 Task: Search one way flight ticket for 4 adults, 1 infant in seat and 1 infant on lap in premium economy from Provo: Provo Municipal Airport to Rockford: Chicago Rockford International Airport(was Northwest Chicagoland Regional Airport At Rockford) on 5-1-2023. Choice of flights is JetBlue. Number of bags: 3 checked bags. Price is upto 83000. Outbound departure time preference is 8:00.
Action: Mouse moved to (212, 384)
Screenshot: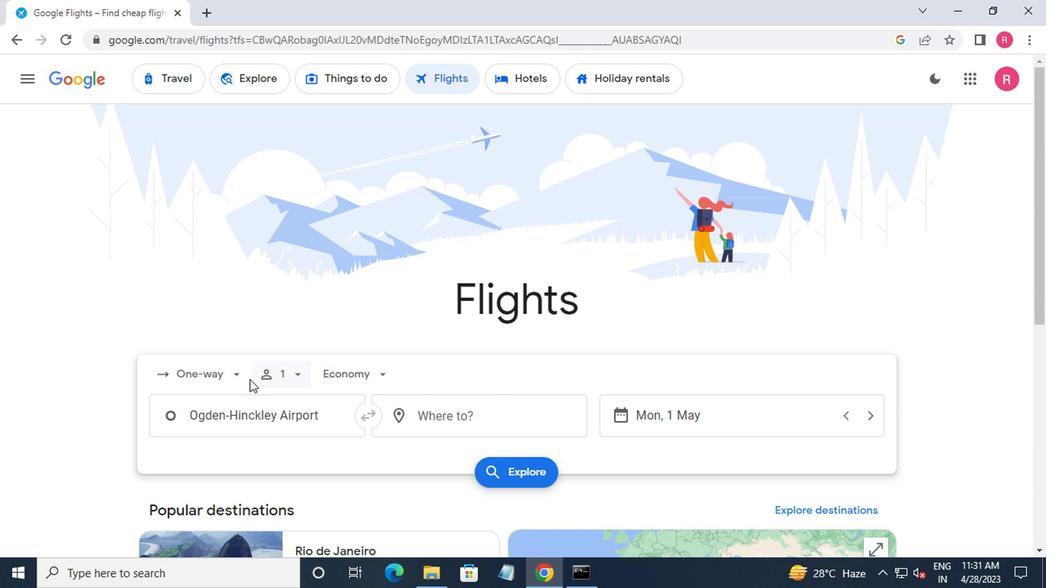 
Action: Mouse pressed left at (212, 384)
Screenshot: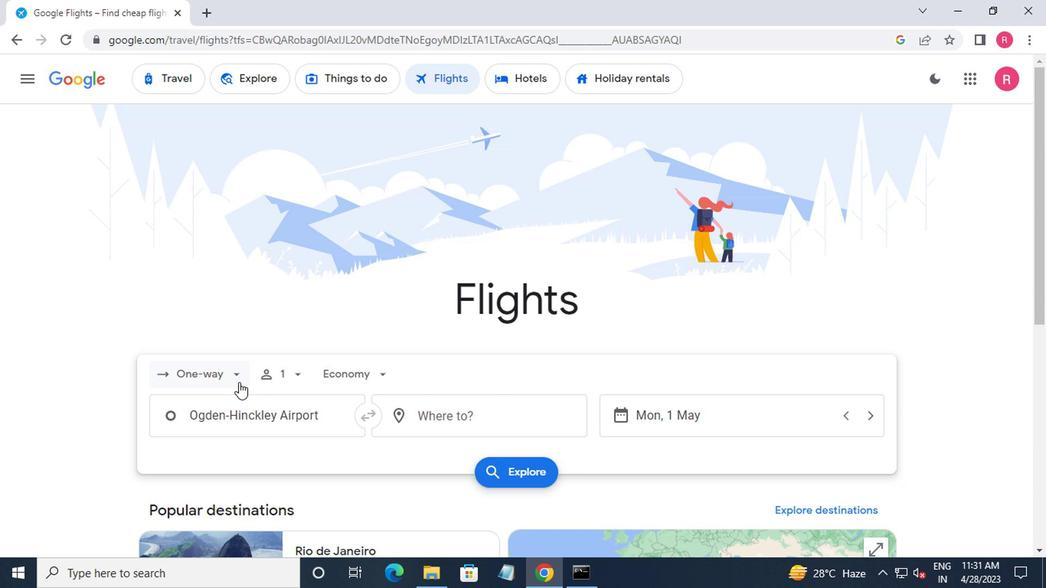 
Action: Mouse moved to (224, 454)
Screenshot: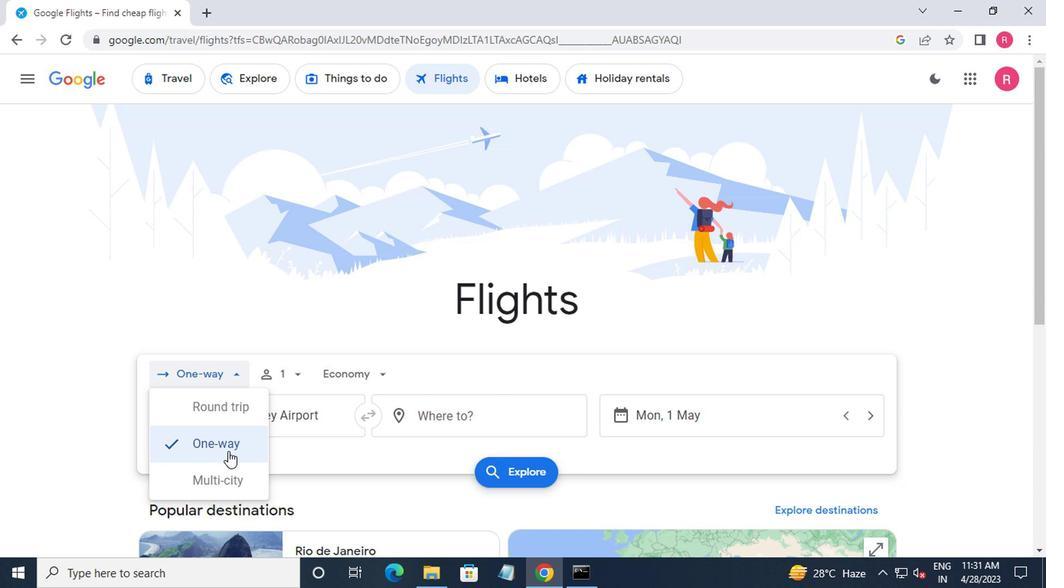 
Action: Mouse pressed left at (224, 454)
Screenshot: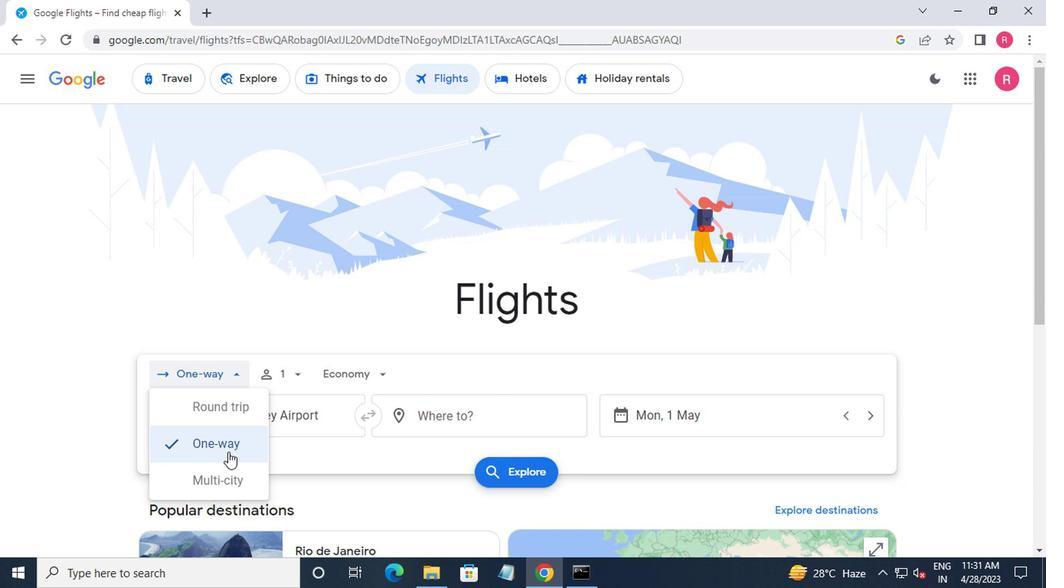 
Action: Mouse moved to (302, 383)
Screenshot: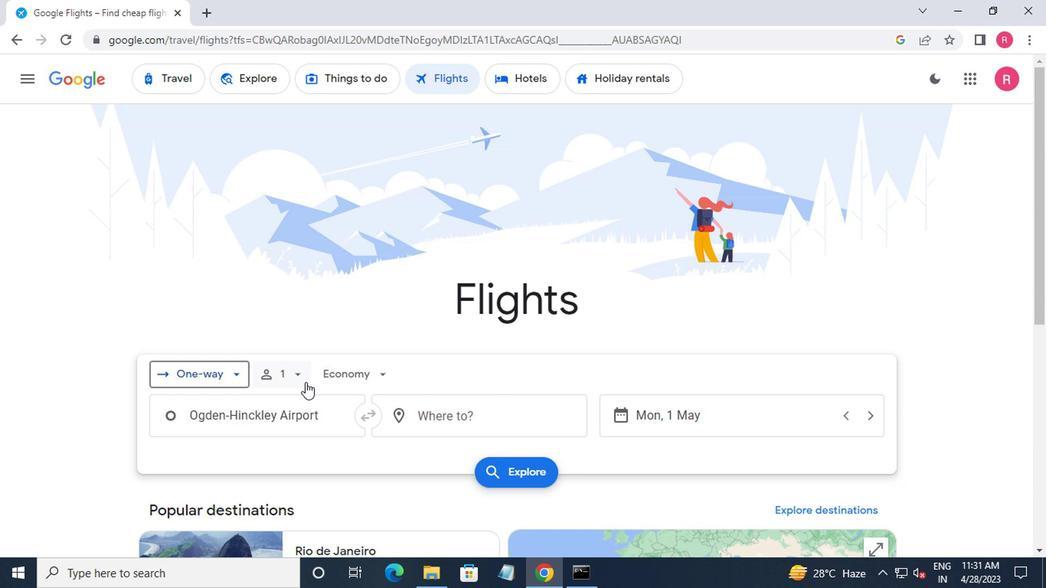 
Action: Mouse pressed left at (302, 383)
Screenshot: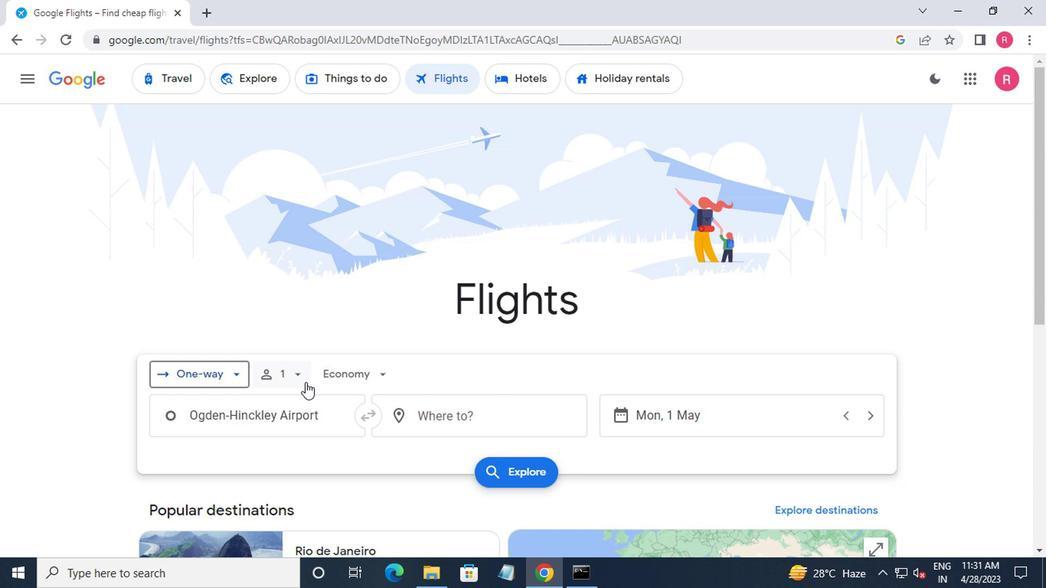 
Action: Mouse moved to (417, 419)
Screenshot: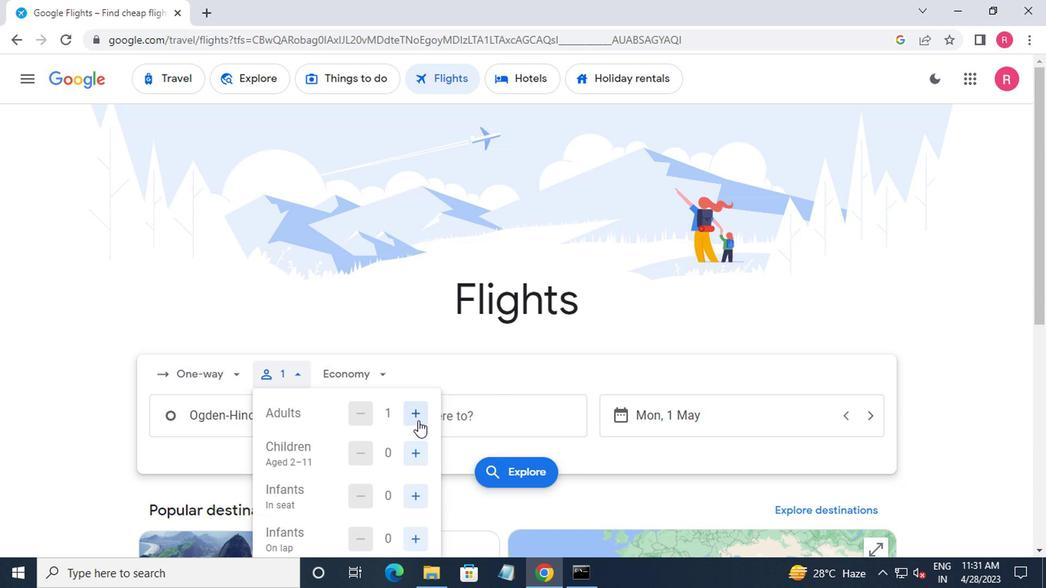 
Action: Mouse pressed left at (417, 419)
Screenshot: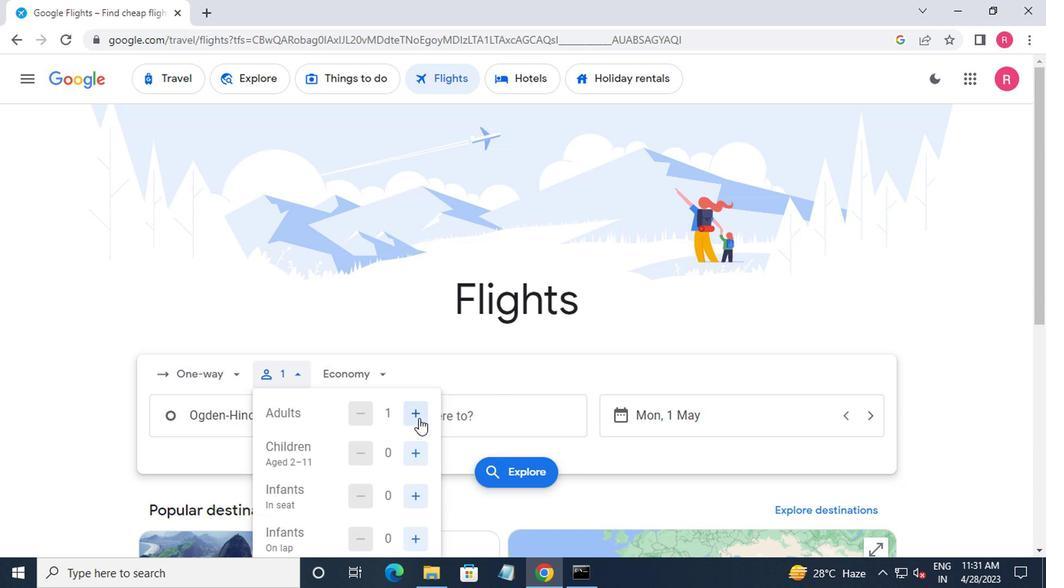 
Action: Mouse pressed left at (417, 419)
Screenshot: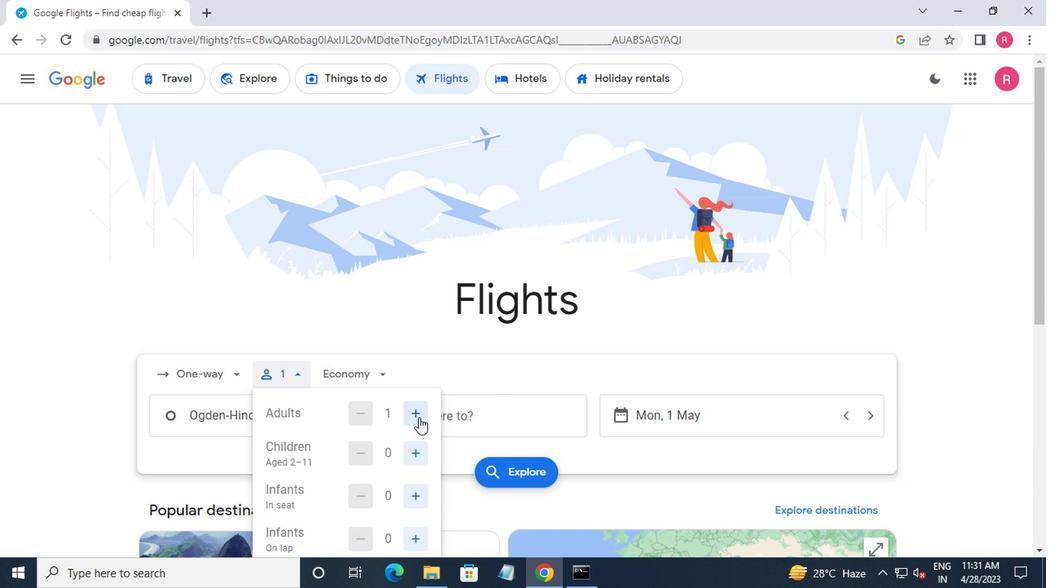 
Action: Mouse pressed left at (417, 419)
Screenshot: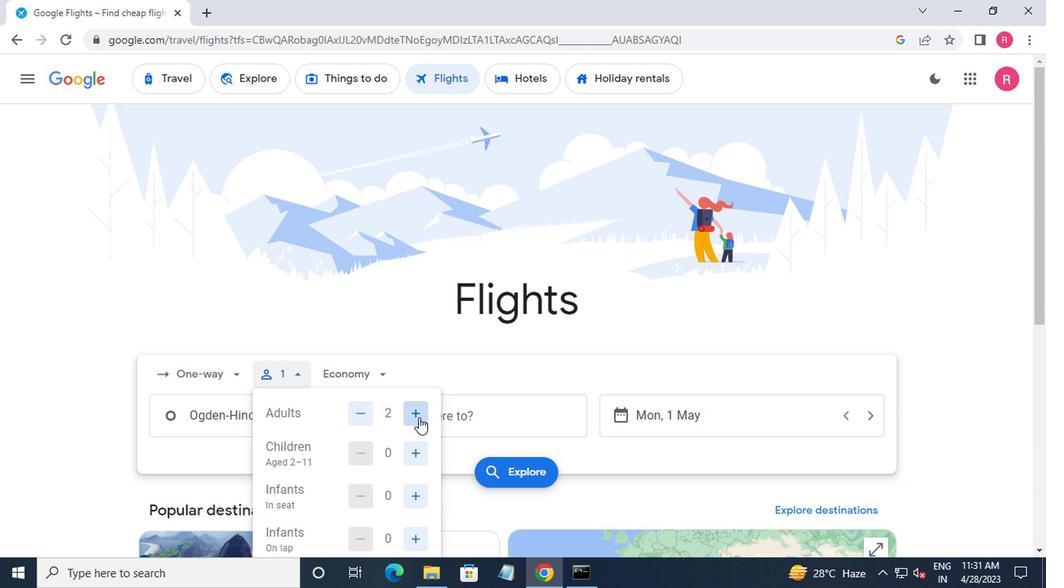 
Action: Mouse moved to (421, 456)
Screenshot: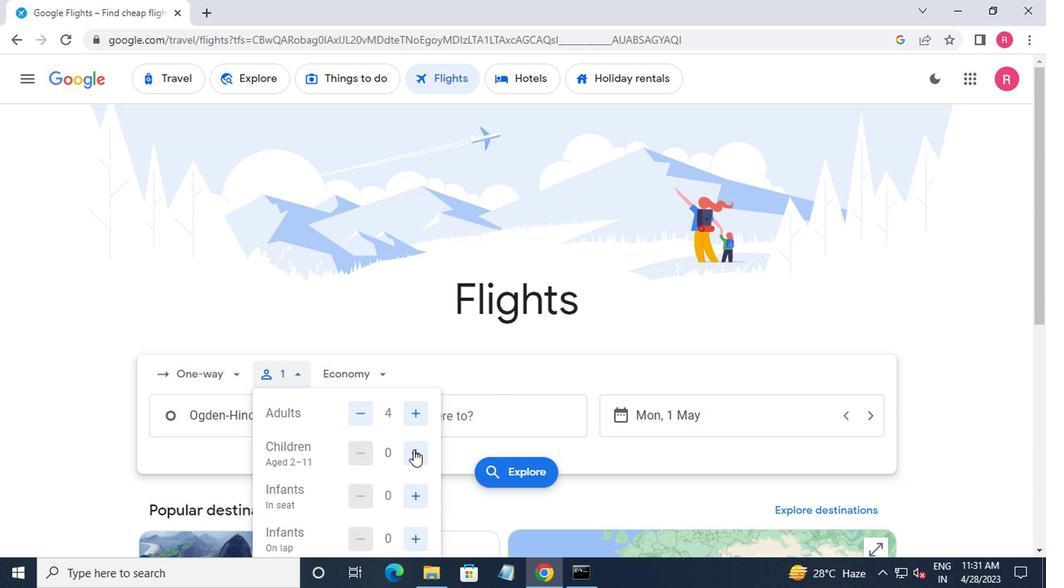 
Action: Mouse pressed left at (421, 456)
Screenshot: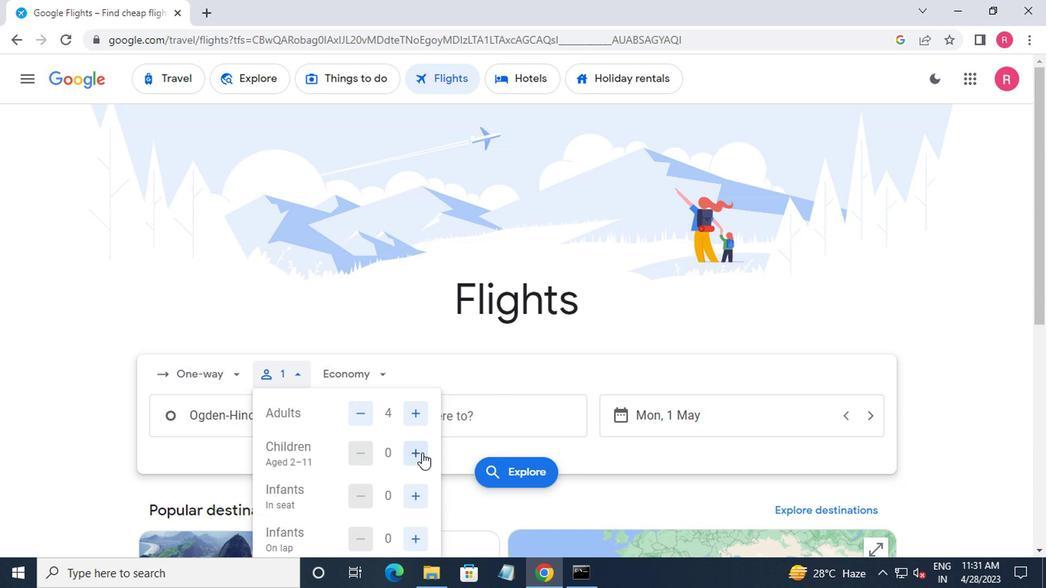
Action: Mouse moved to (407, 503)
Screenshot: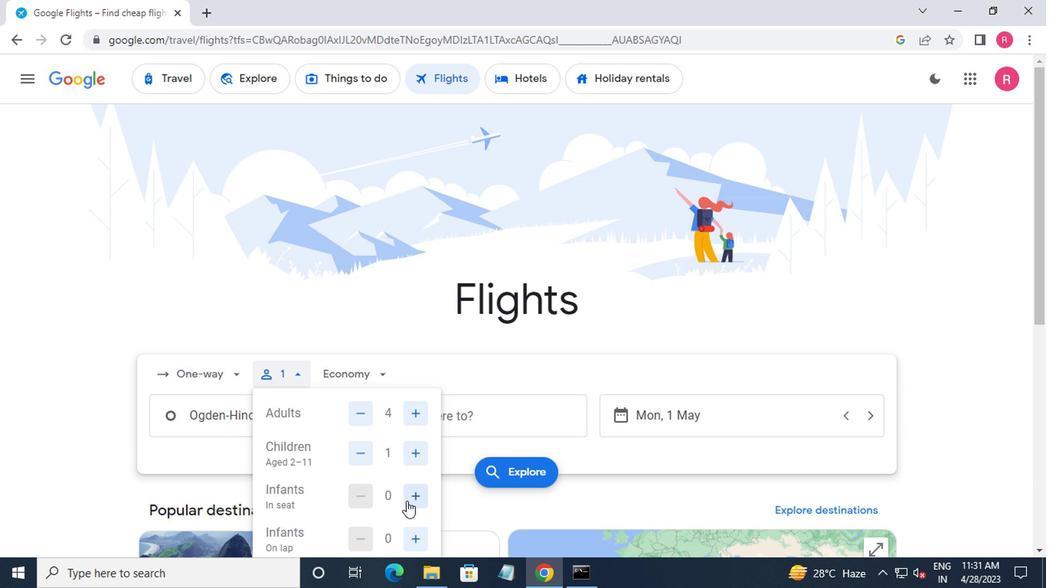 
Action: Mouse pressed left at (407, 503)
Screenshot: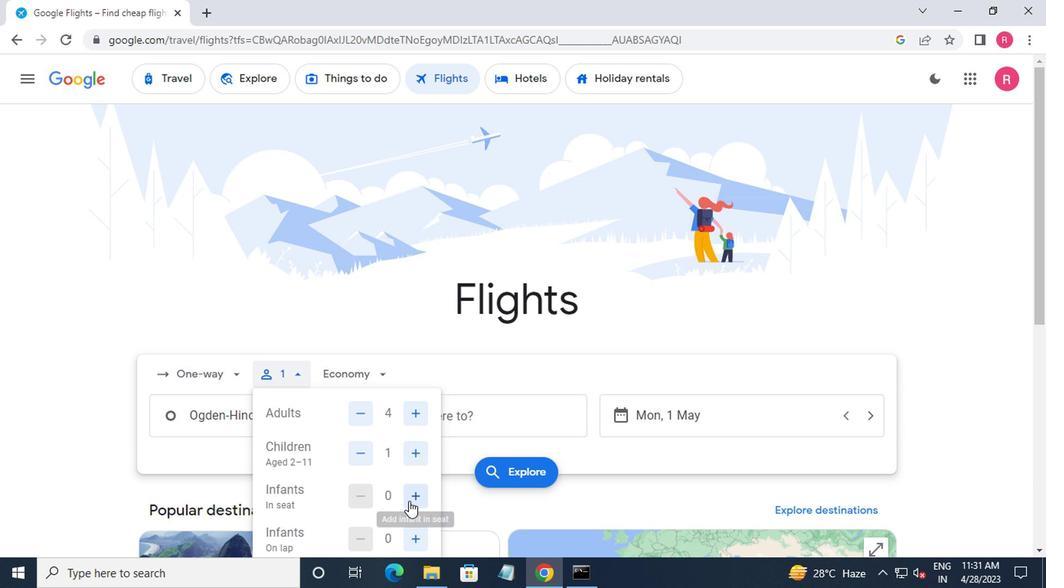 
Action: Mouse scrolled (407, 502) with delta (0, -1)
Screenshot: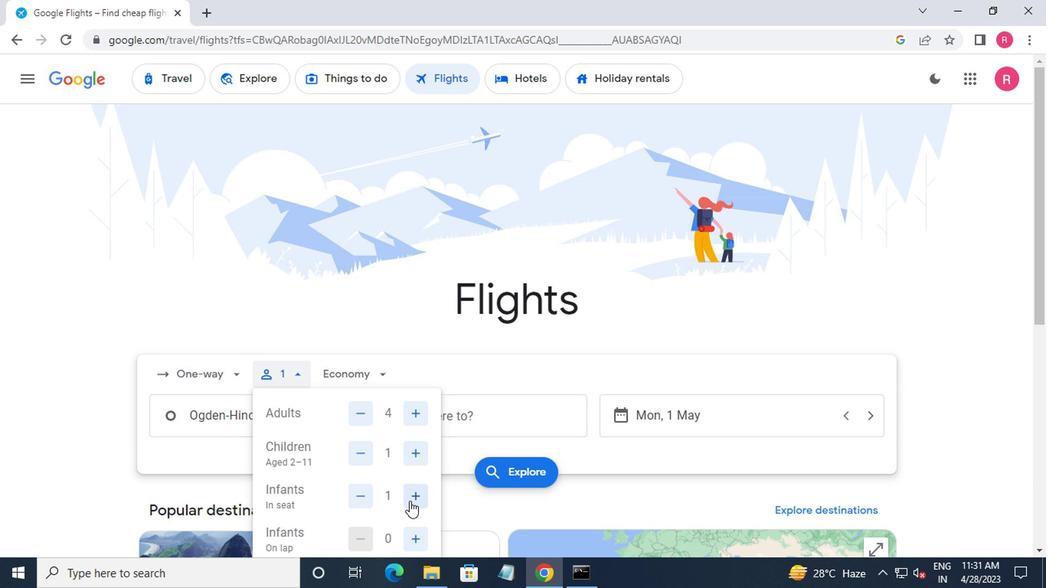 
Action: Mouse moved to (399, 500)
Screenshot: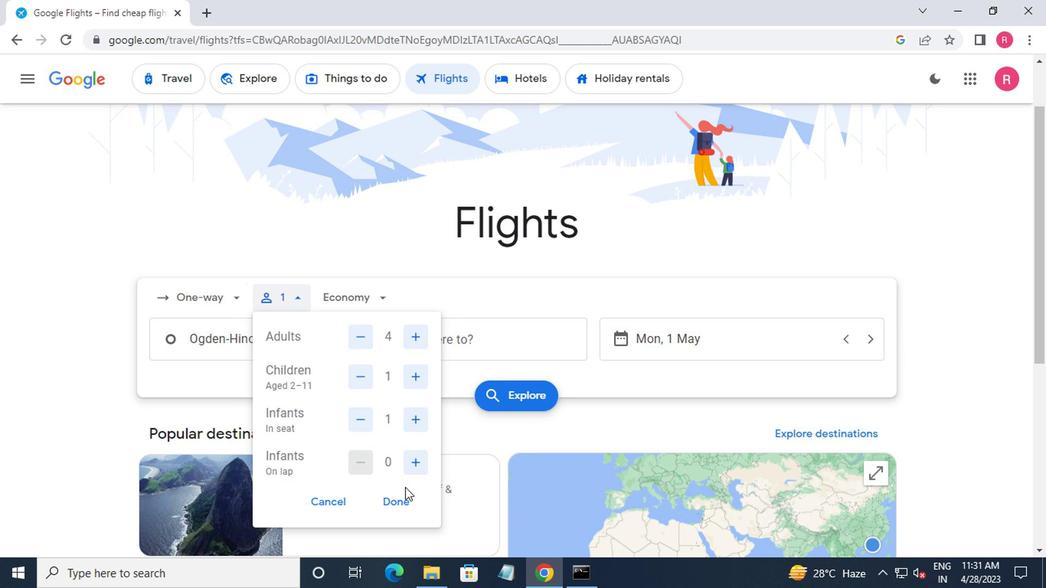 
Action: Mouse pressed left at (399, 500)
Screenshot: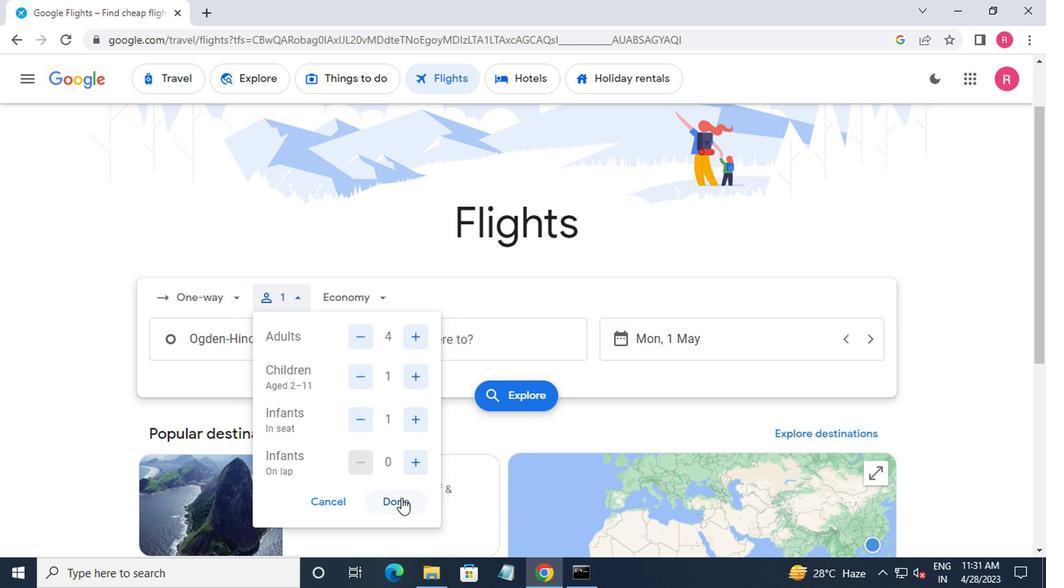 
Action: Mouse moved to (343, 314)
Screenshot: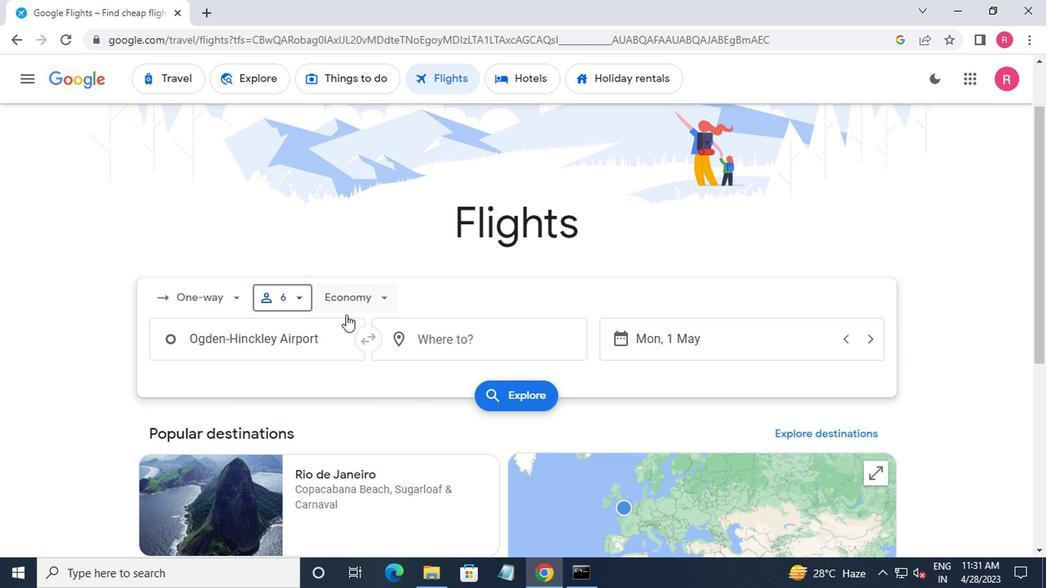 
Action: Mouse pressed left at (343, 314)
Screenshot: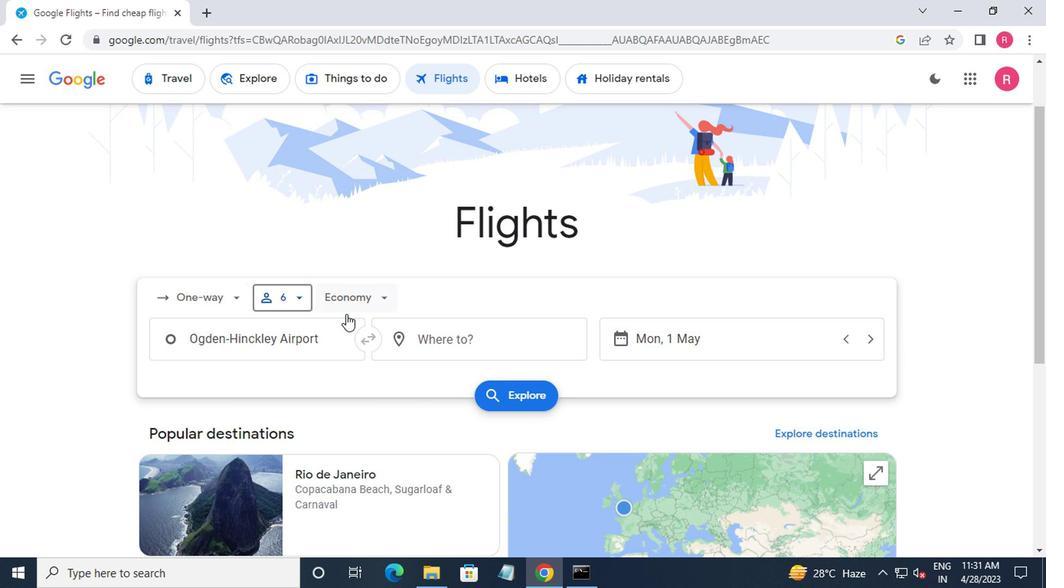 
Action: Mouse moved to (351, 370)
Screenshot: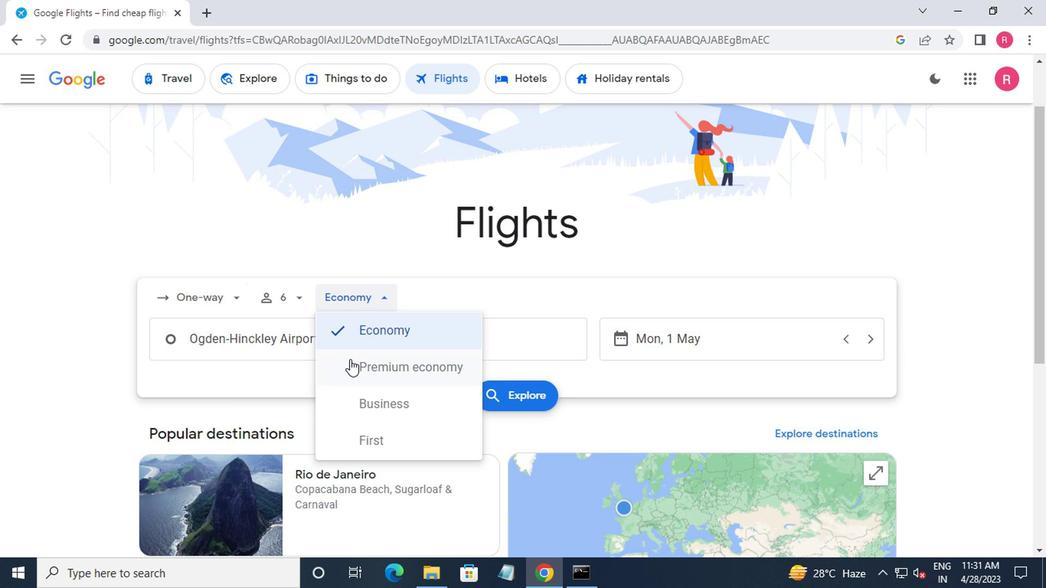 
Action: Mouse pressed left at (351, 370)
Screenshot: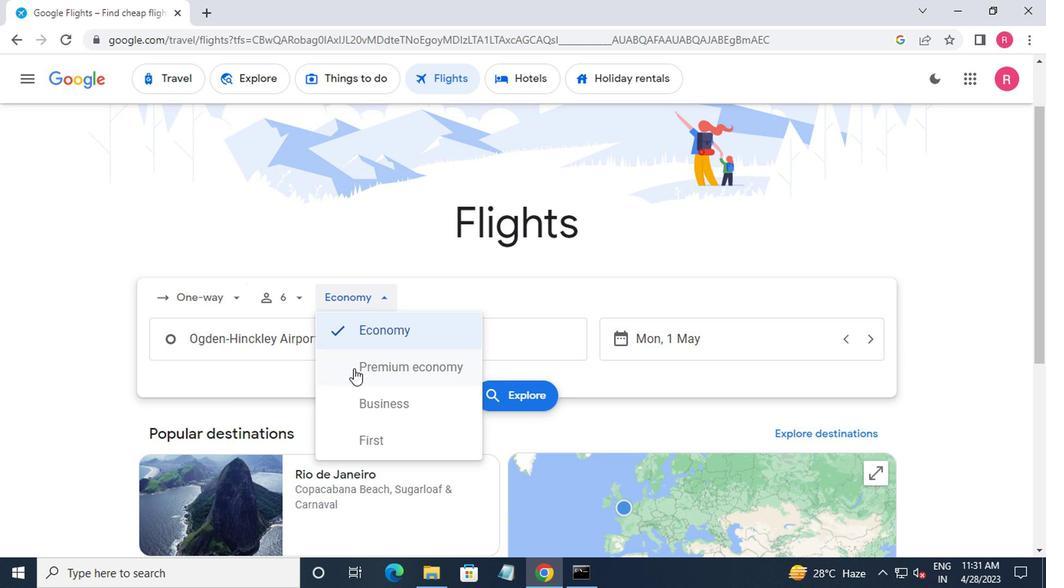 
Action: Mouse moved to (321, 349)
Screenshot: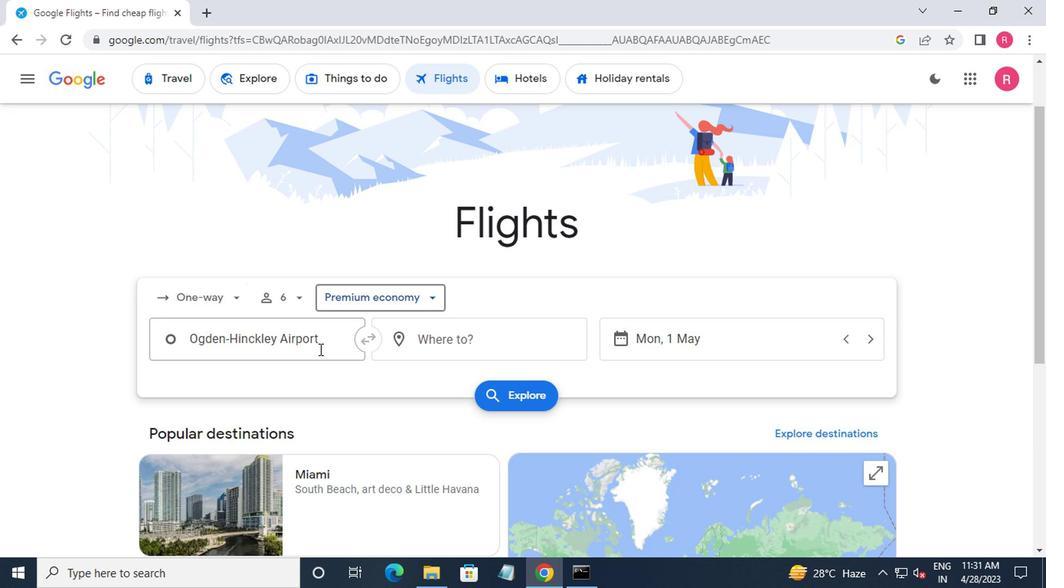 
Action: Mouse pressed left at (321, 349)
Screenshot: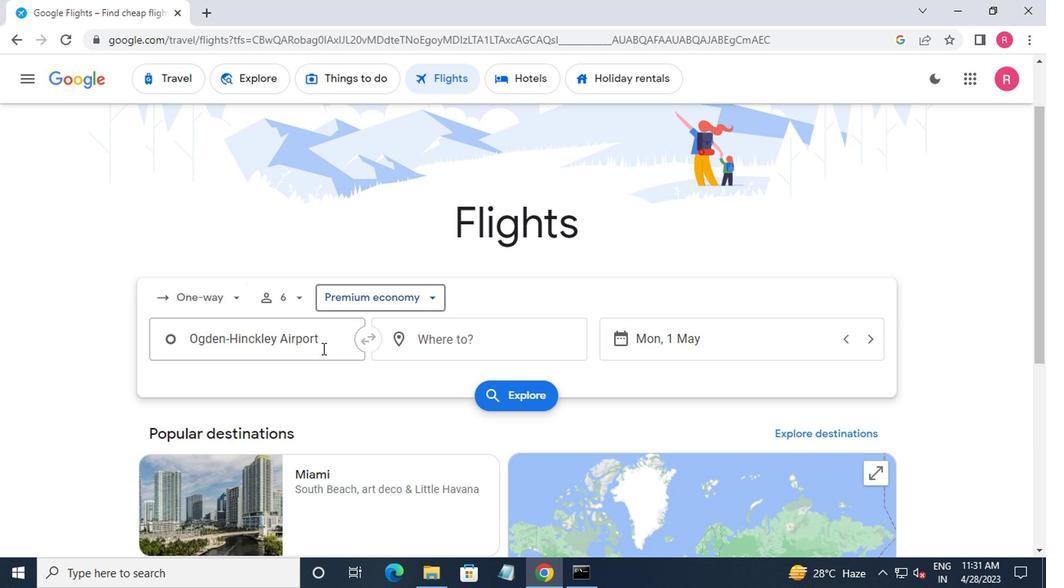 
Action: Mouse moved to (431, 304)
Screenshot: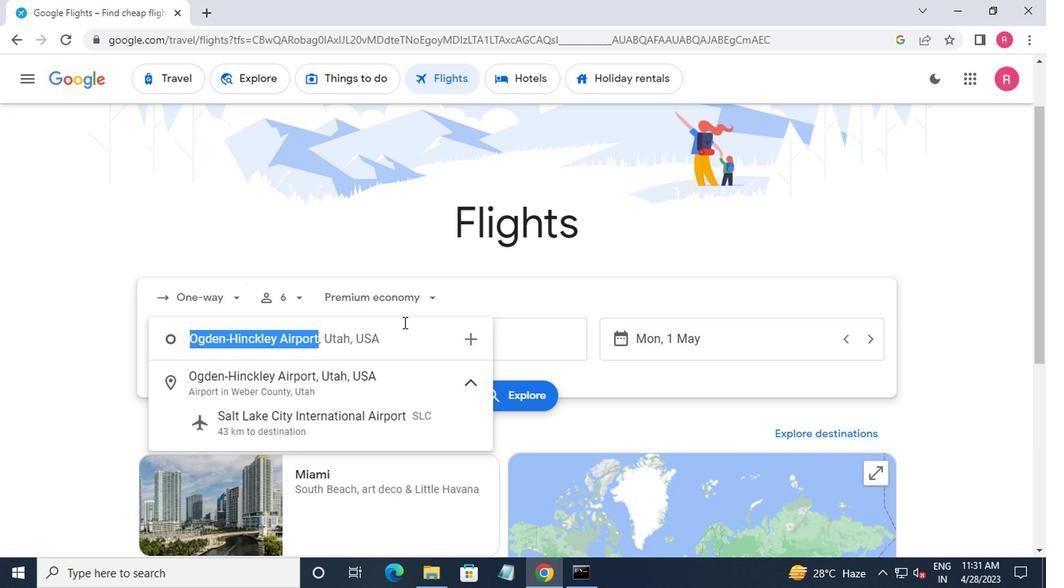 
Action: Key pressed <Key.shift_r>Provo<Key.space><Key.shift_r>M<Key.backspace><Key.down><Key.down><Key.down><Key.enter>
Screenshot: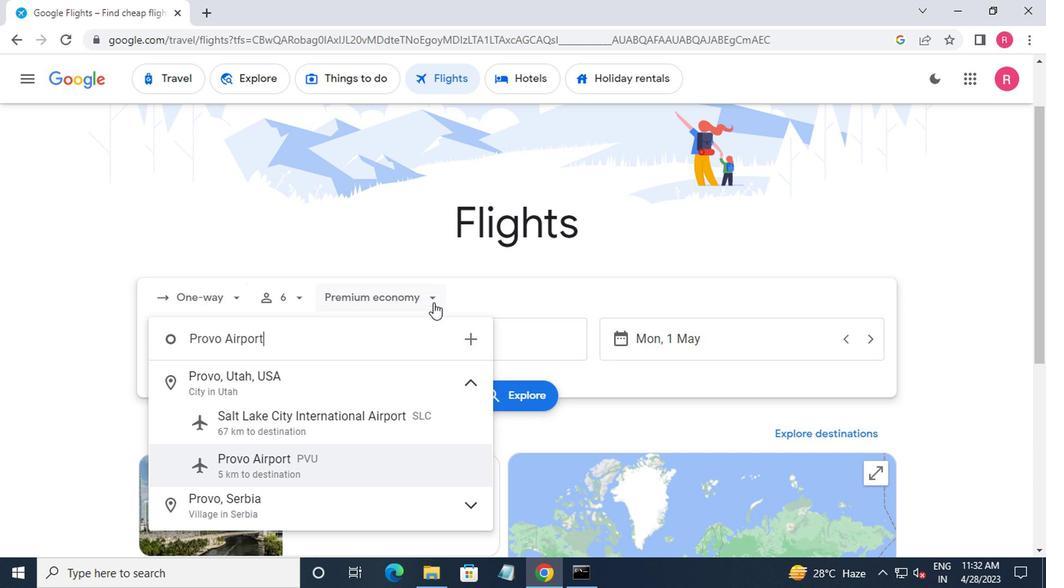 
Action: Mouse moved to (433, 352)
Screenshot: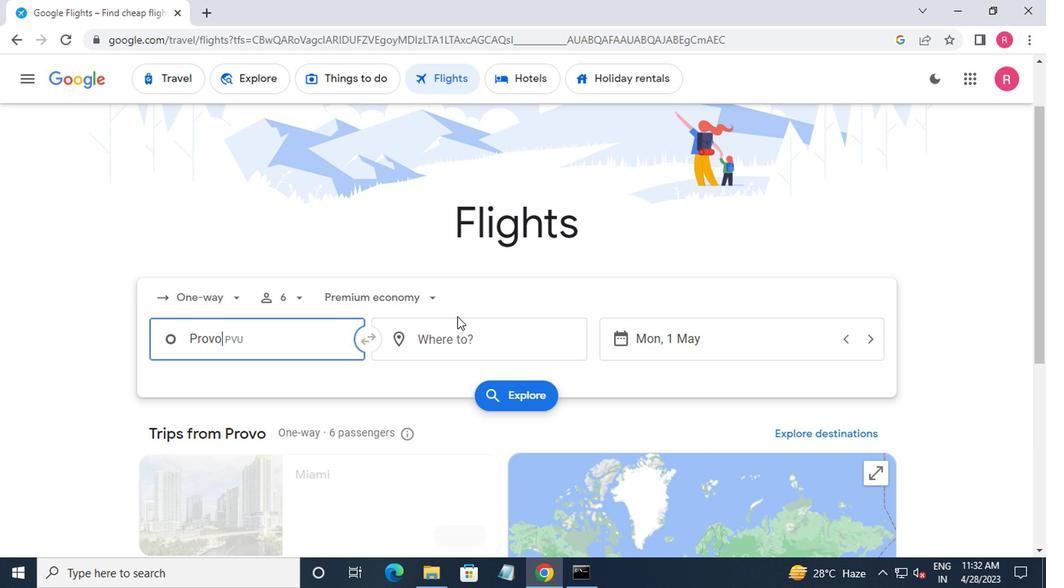 
Action: Mouse pressed left at (433, 352)
Screenshot: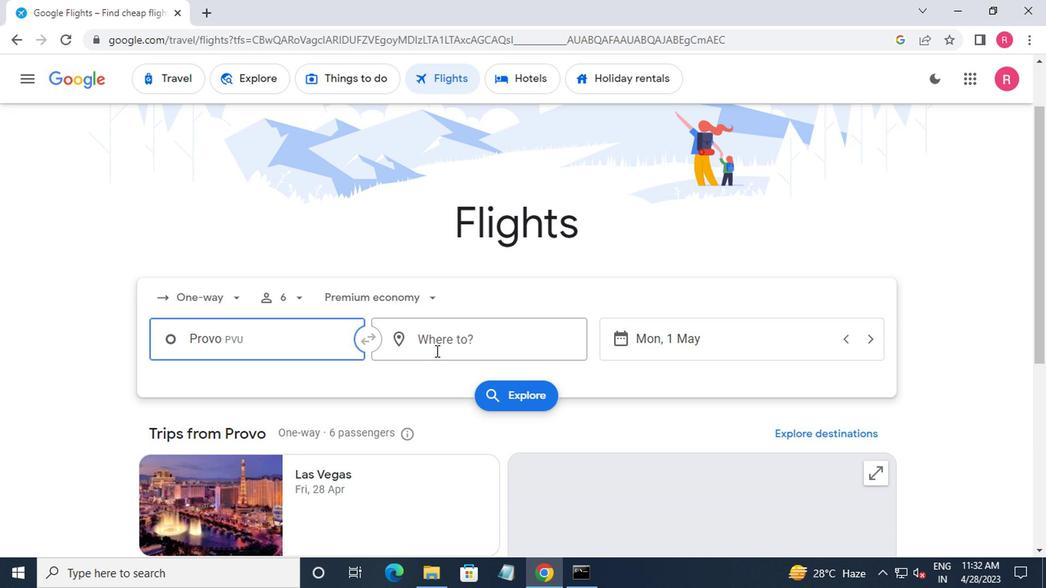 
Action: Mouse moved to (437, 492)
Screenshot: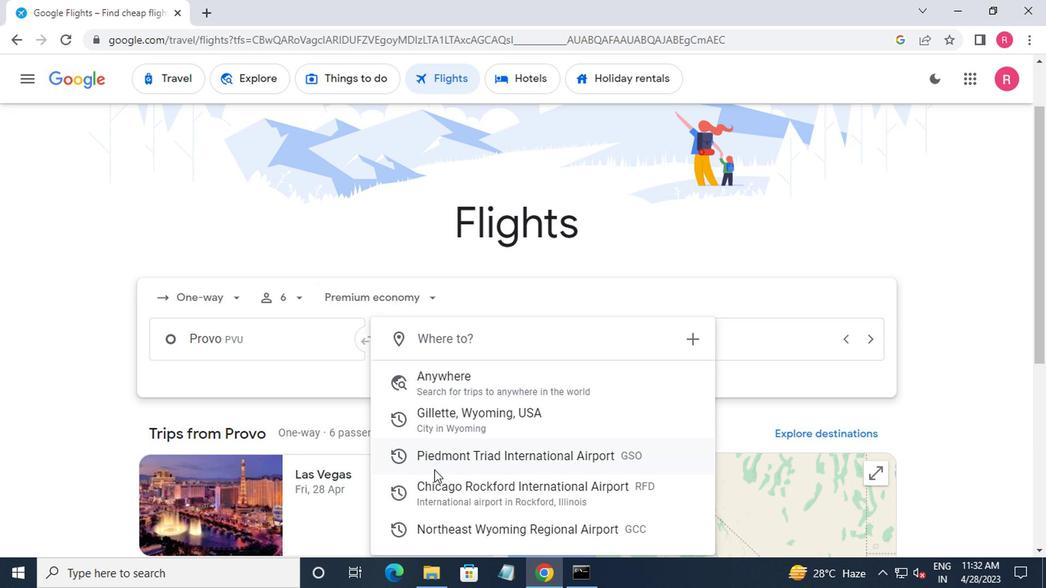 
Action: Mouse pressed left at (437, 492)
Screenshot: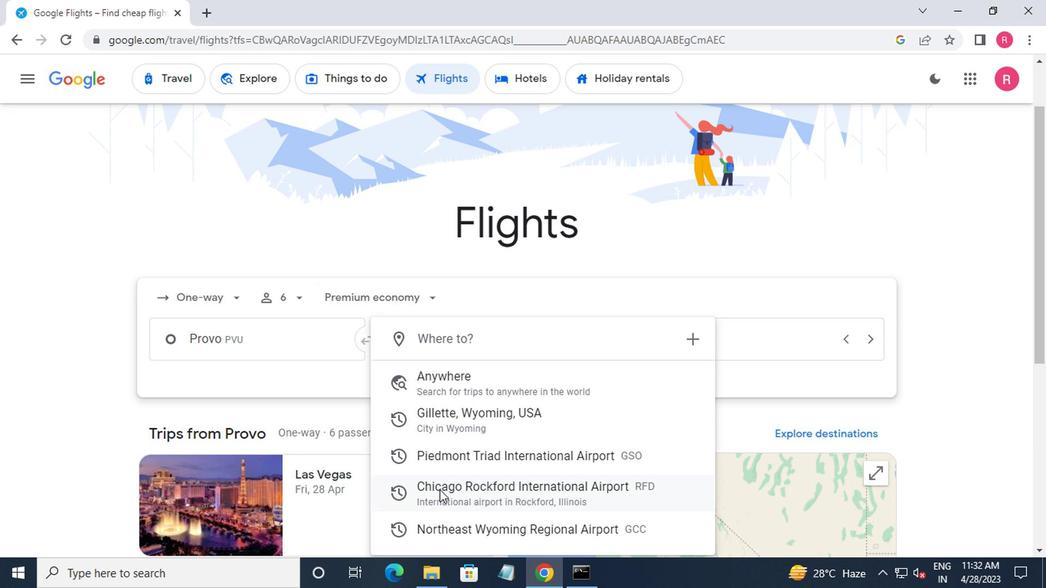 
Action: Mouse moved to (731, 345)
Screenshot: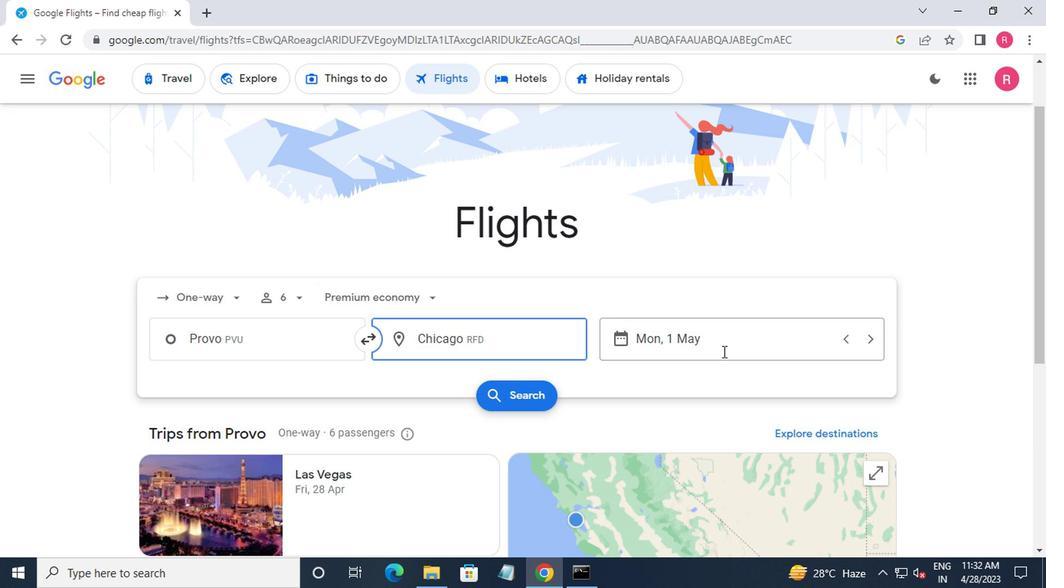 
Action: Mouse pressed left at (731, 345)
Screenshot: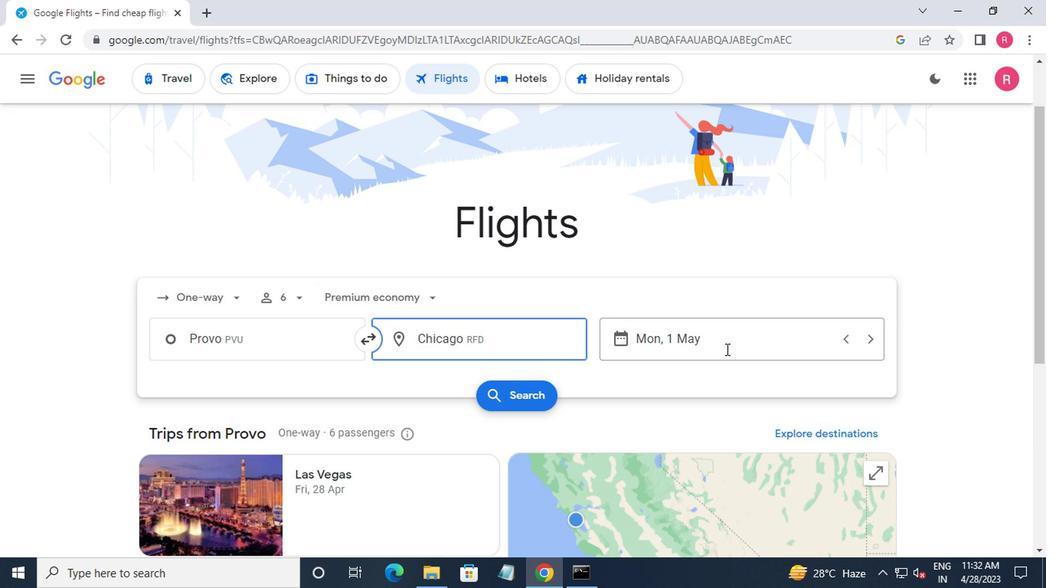 
Action: Mouse moved to (664, 285)
Screenshot: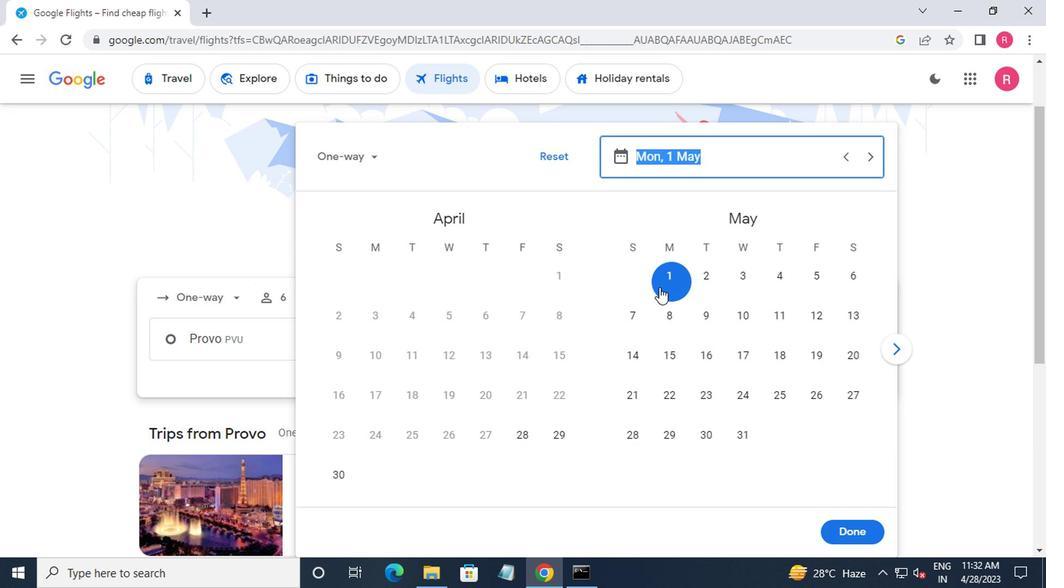 
Action: Mouse pressed left at (664, 285)
Screenshot: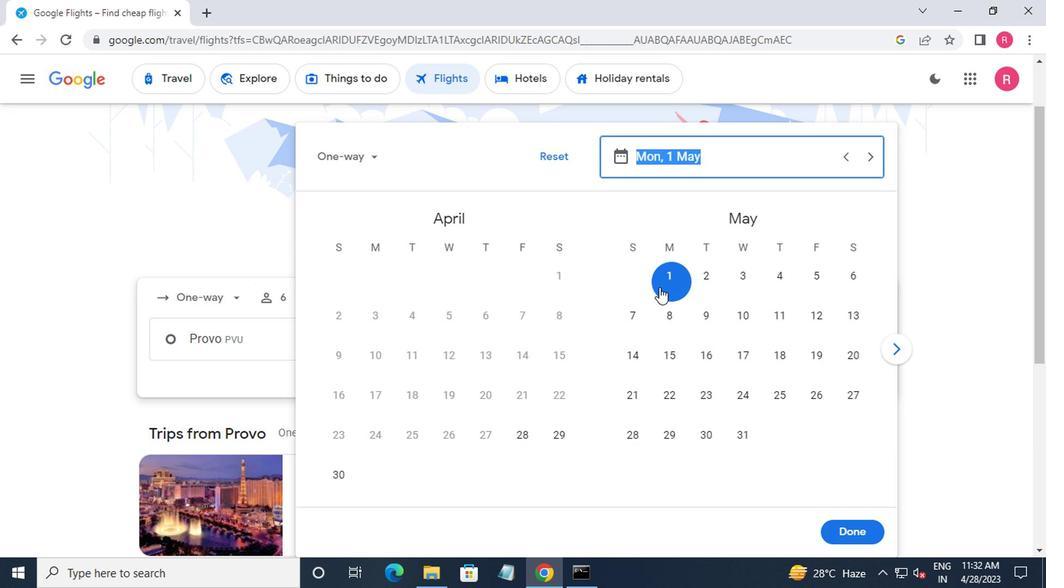 
Action: Mouse moved to (858, 535)
Screenshot: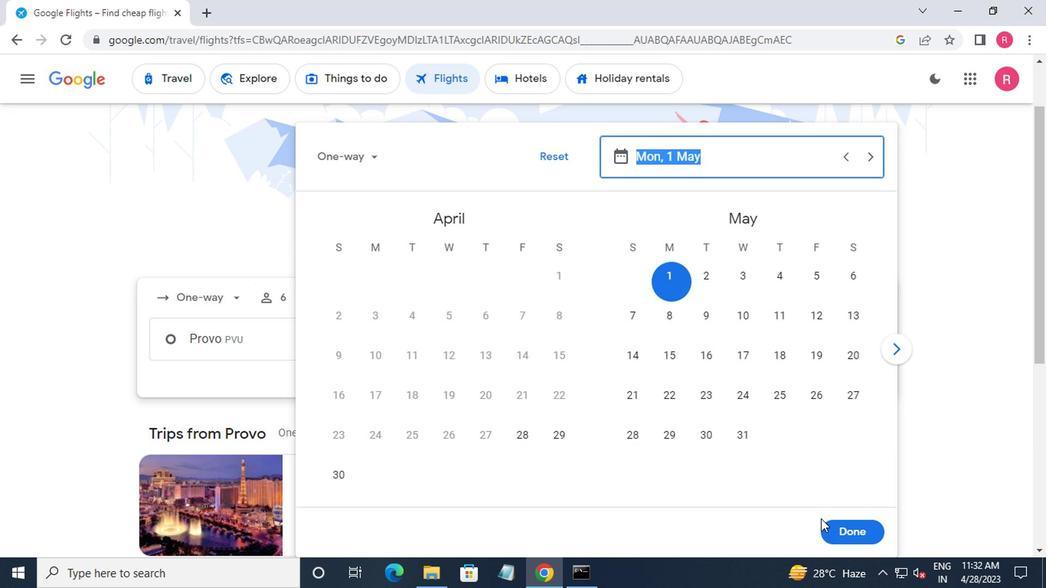 
Action: Mouse pressed left at (858, 535)
Screenshot: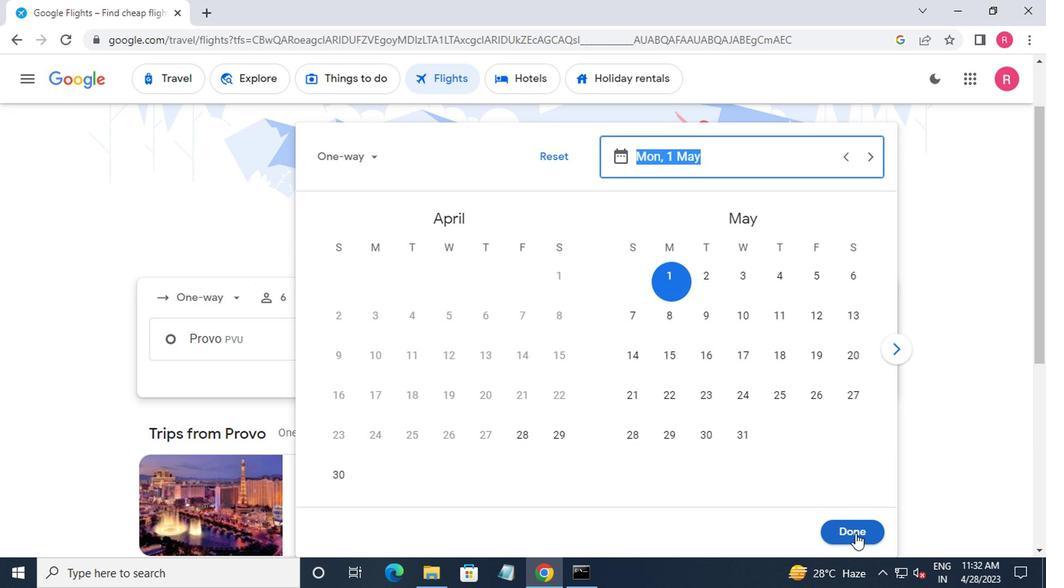 
Action: Mouse moved to (522, 405)
Screenshot: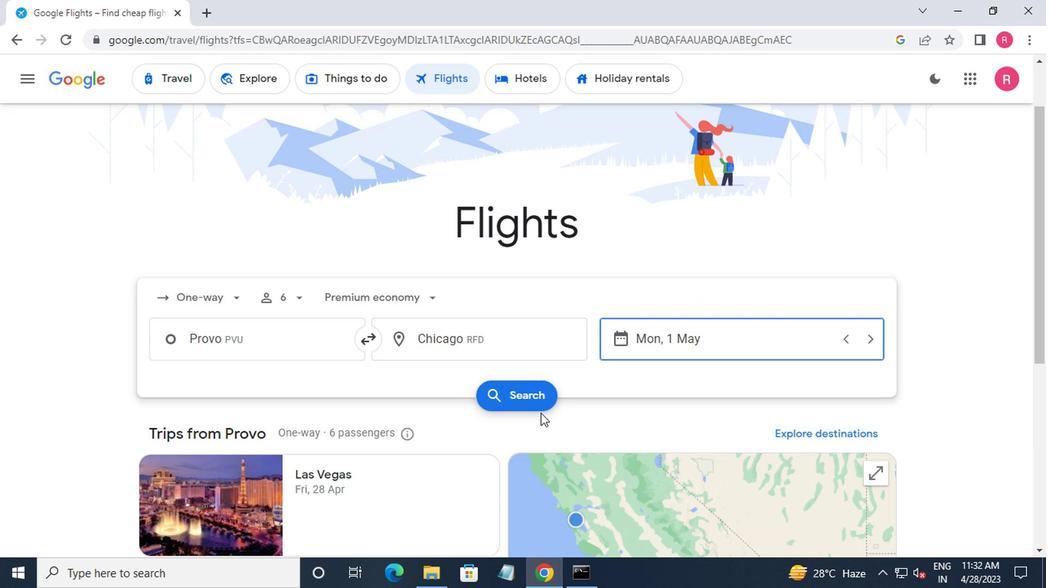 
Action: Mouse pressed left at (522, 405)
Screenshot: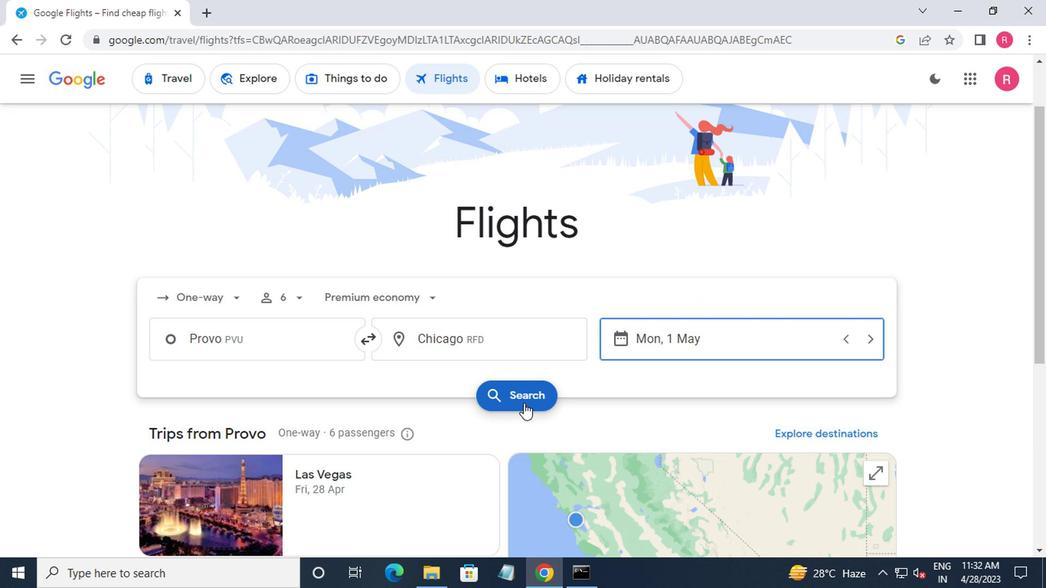 
Action: Mouse moved to (151, 225)
Screenshot: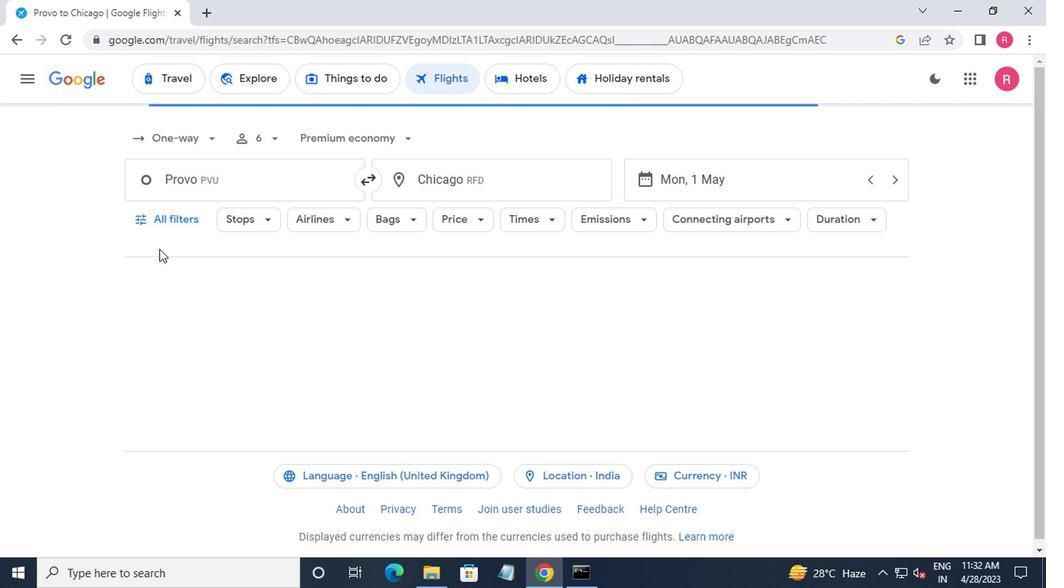 
Action: Mouse pressed left at (151, 225)
Screenshot: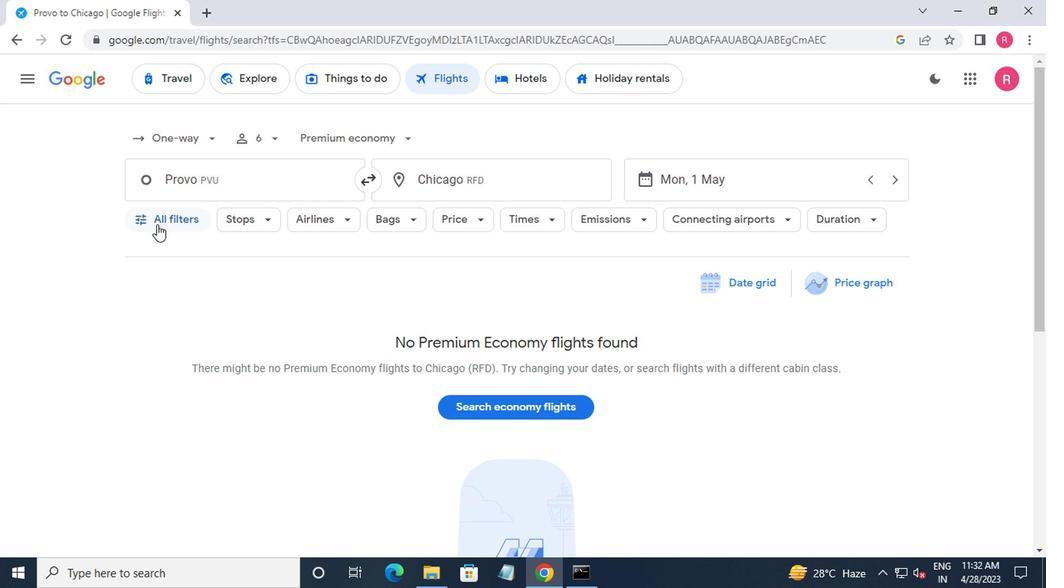 
Action: Mouse moved to (151, 228)
Screenshot: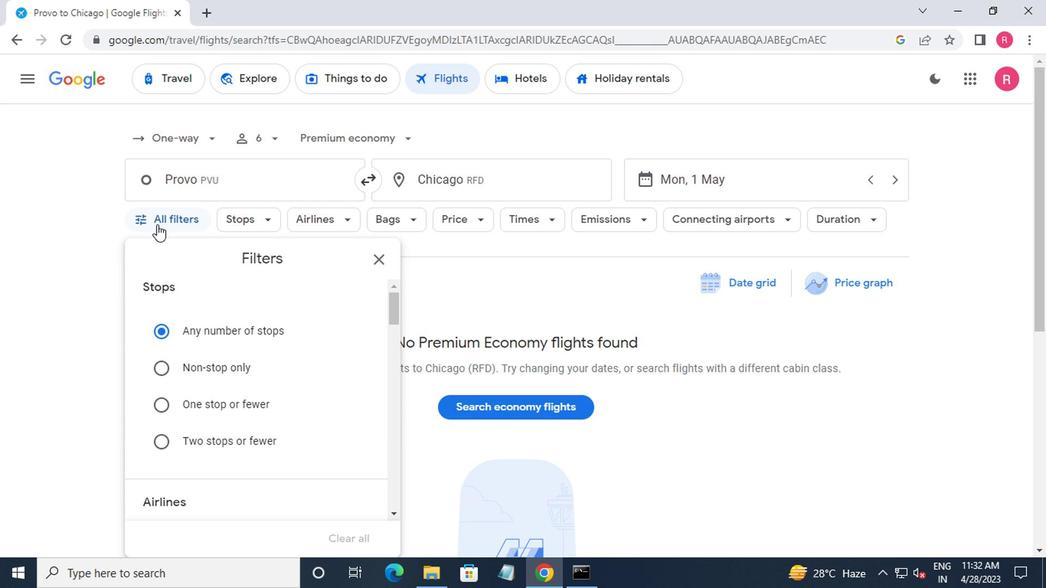 
Action: Mouse scrolled (151, 228) with delta (0, 0)
Screenshot: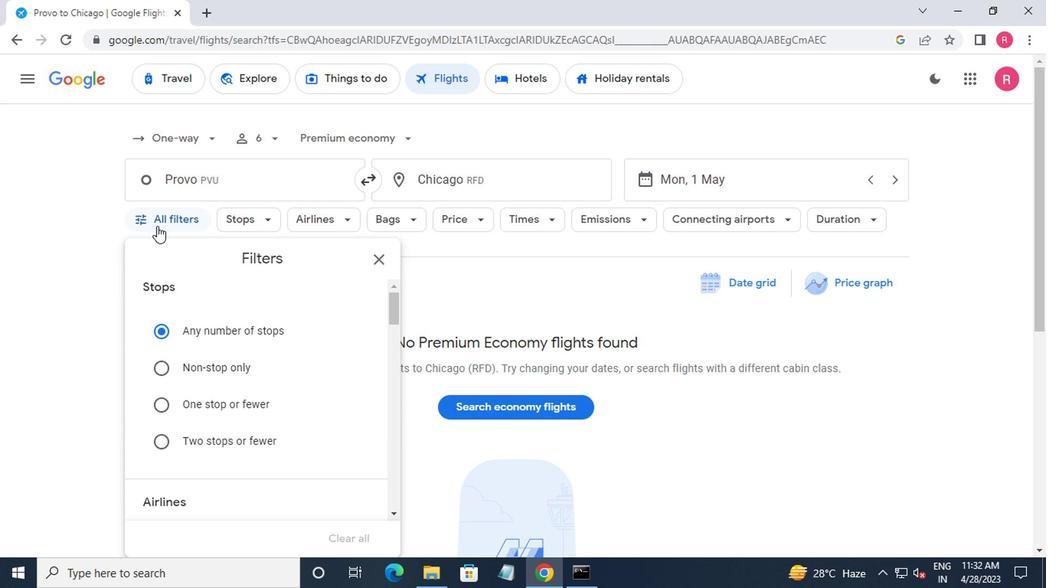 
Action: Mouse moved to (161, 262)
Screenshot: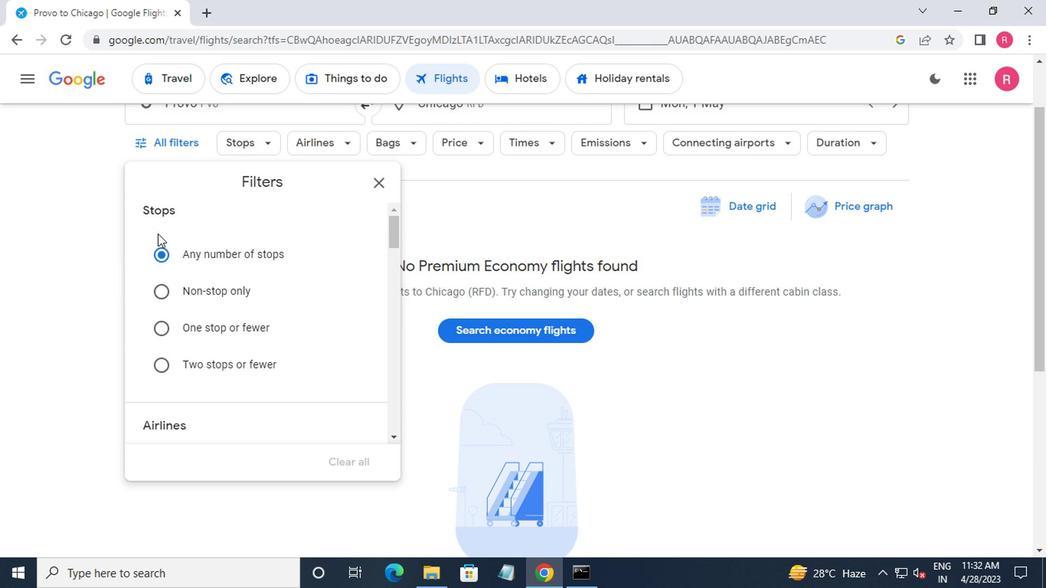 
Action: Mouse scrolled (161, 261) with delta (0, 0)
Screenshot: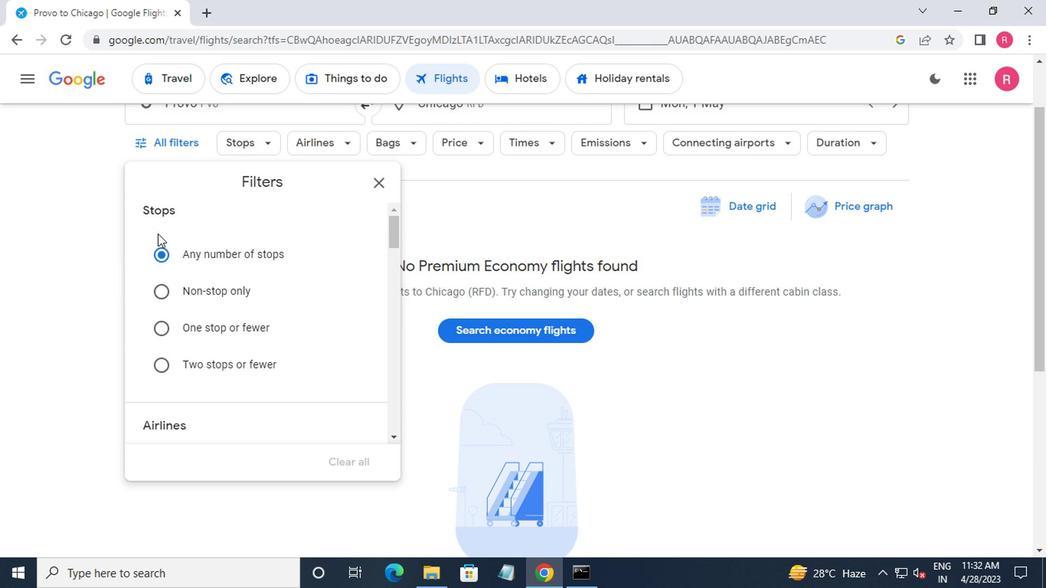 
Action: Mouse moved to (165, 276)
Screenshot: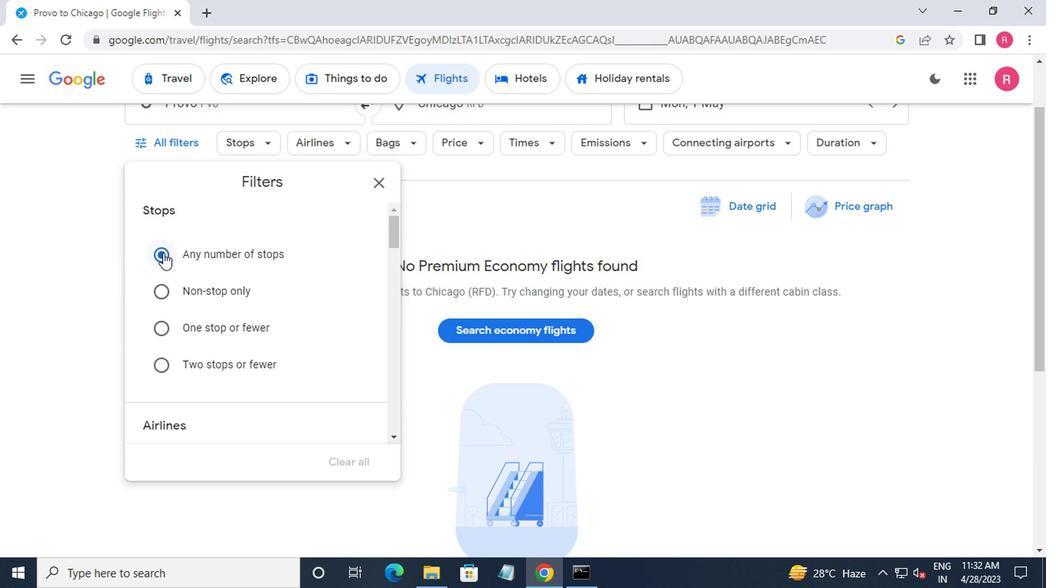 
Action: Mouse scrolled (165, 276) with delta (0, 0)
Screenshot: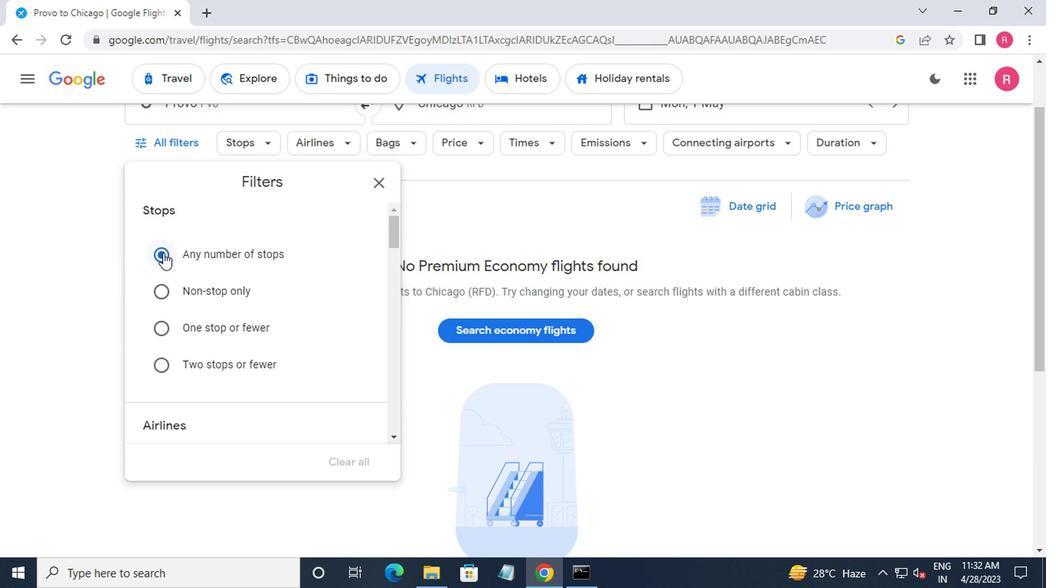 
Action: Mouse moved to (169, 286)
Screenshot: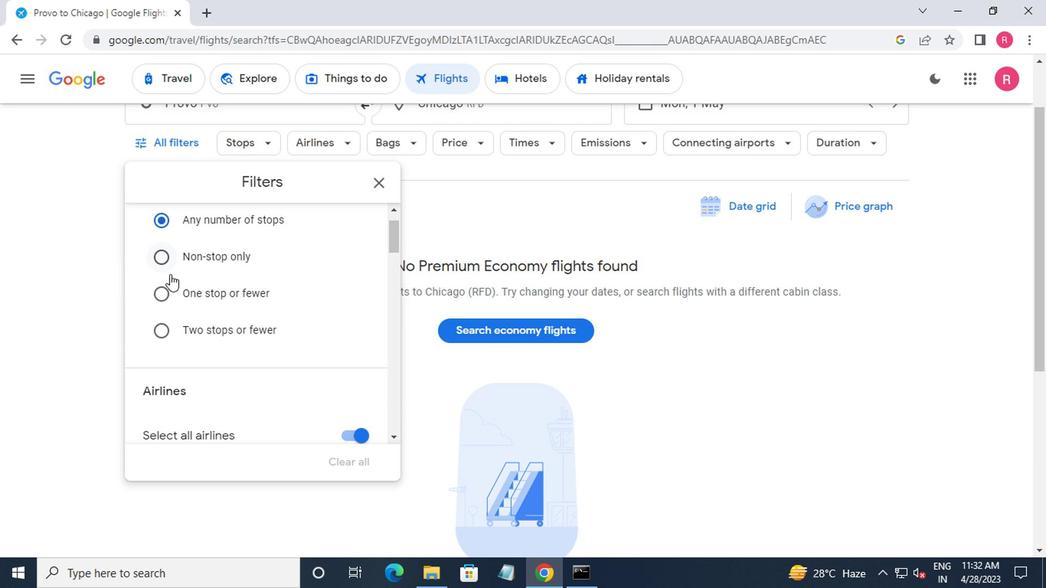 
Action: Mouse scrolled (169, 286) with delta (0, 0)
Screenshot: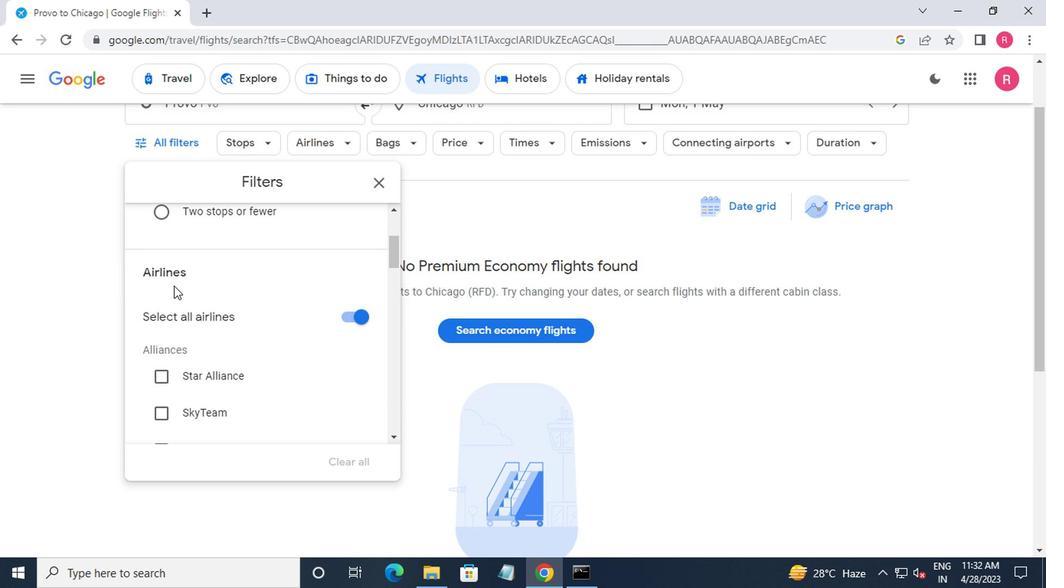 
Action: Mouse scrolled (169, 286) with delta (0, 0)
Screenshot: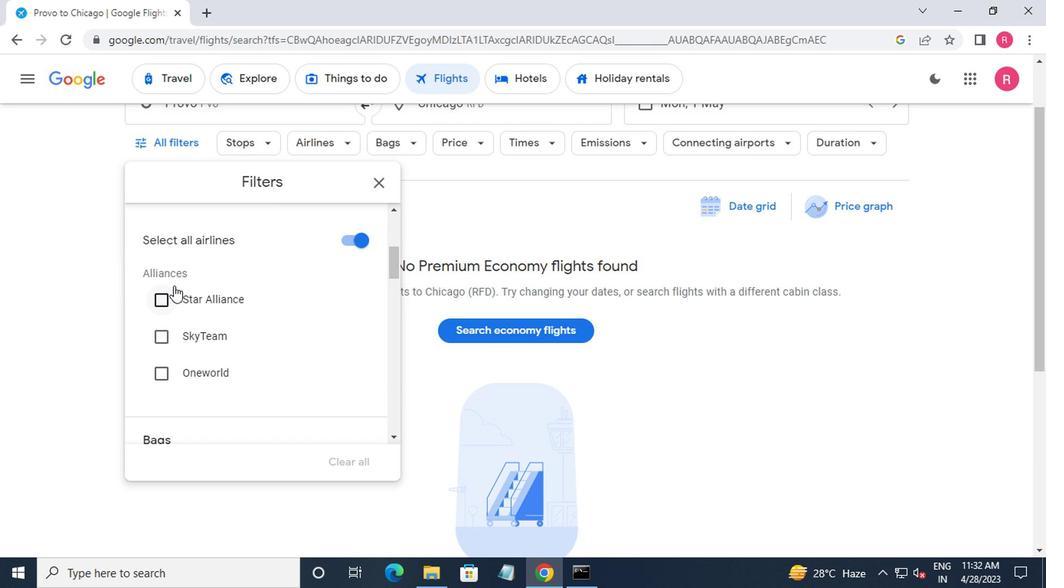 
Action: Mouse scrolled (169, 286) with delta (0, 0)
Screenshot: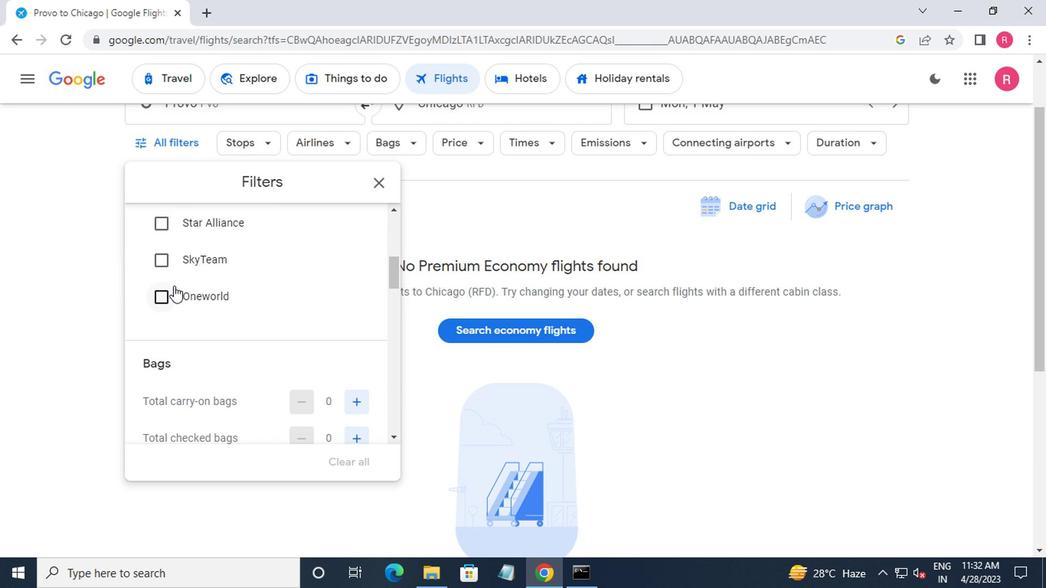 
Action: Mouse moved to (167, 290)
Screenshot: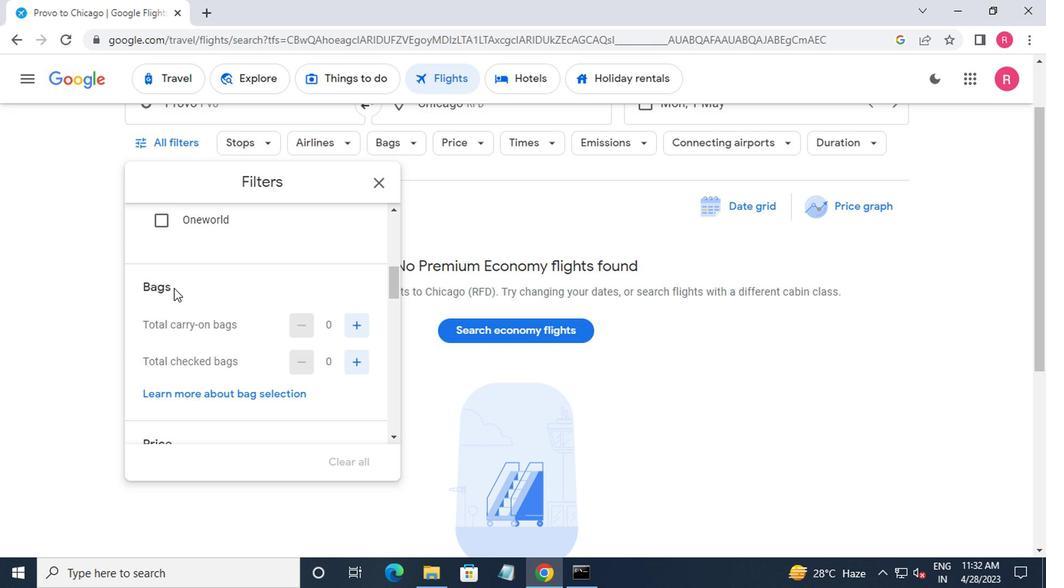 
Action: Mouse scrolled (167, 289) with delta (0, 0)
Screenshot: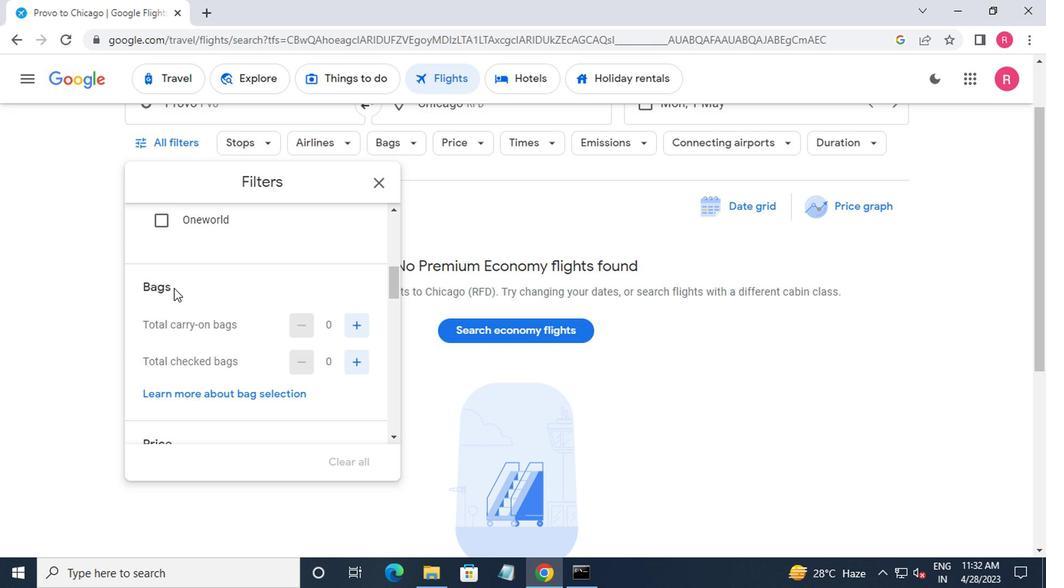 
Action: Mouse moved to (345, 285)
Screenshot: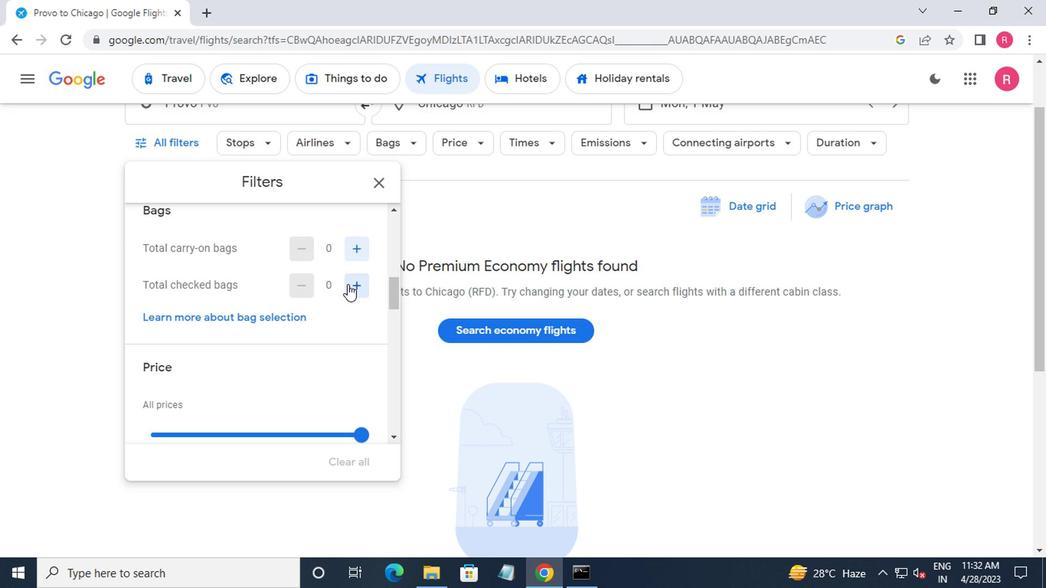 
Action: Mouse pressed left at (345, 285)
Screenshot: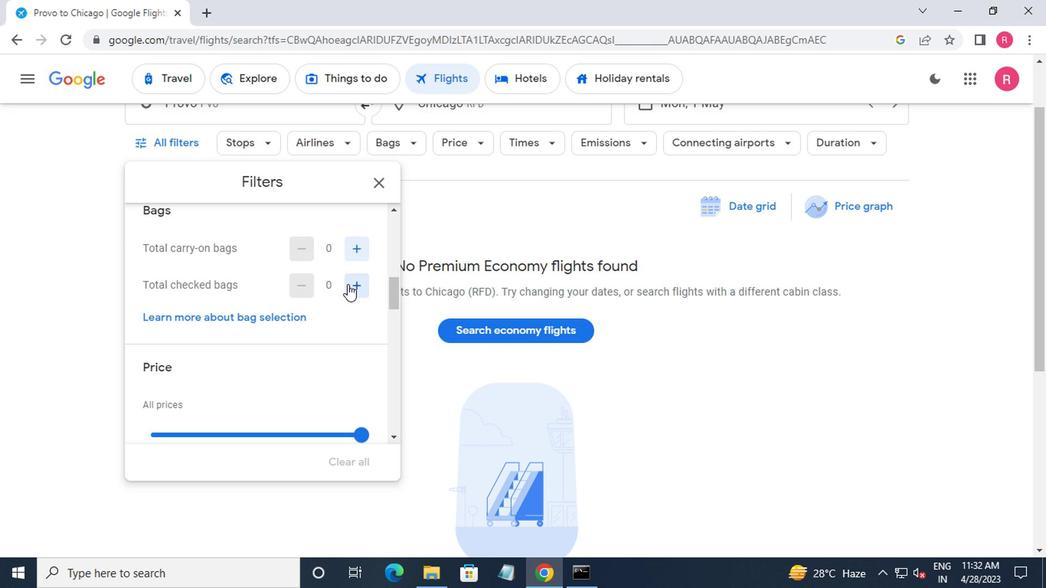 
Action: Mouse moved to (346, 285)
Screenshot: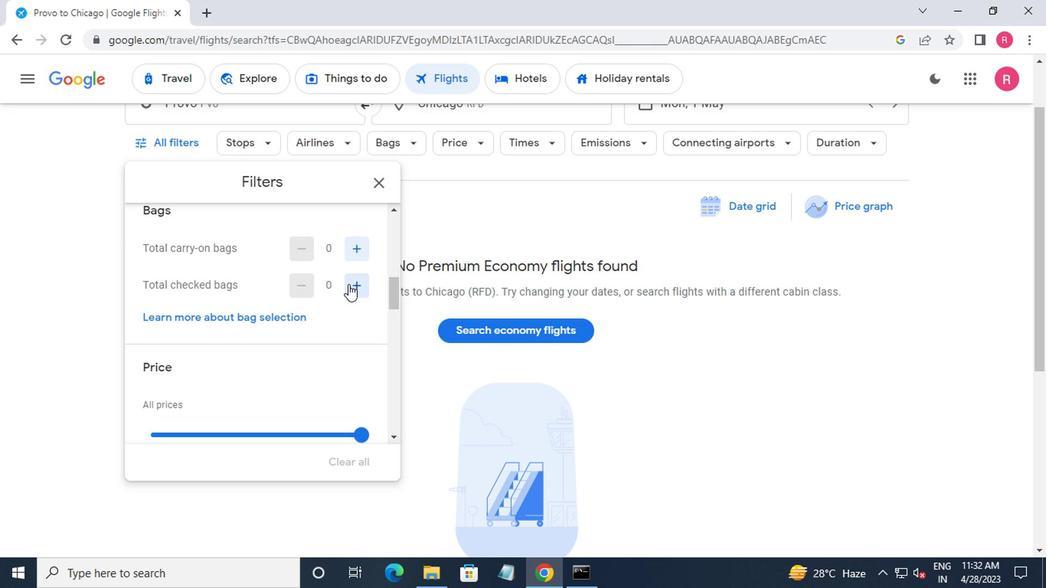 
Action: Mouse pressed left at (346, 285)
Screenshot: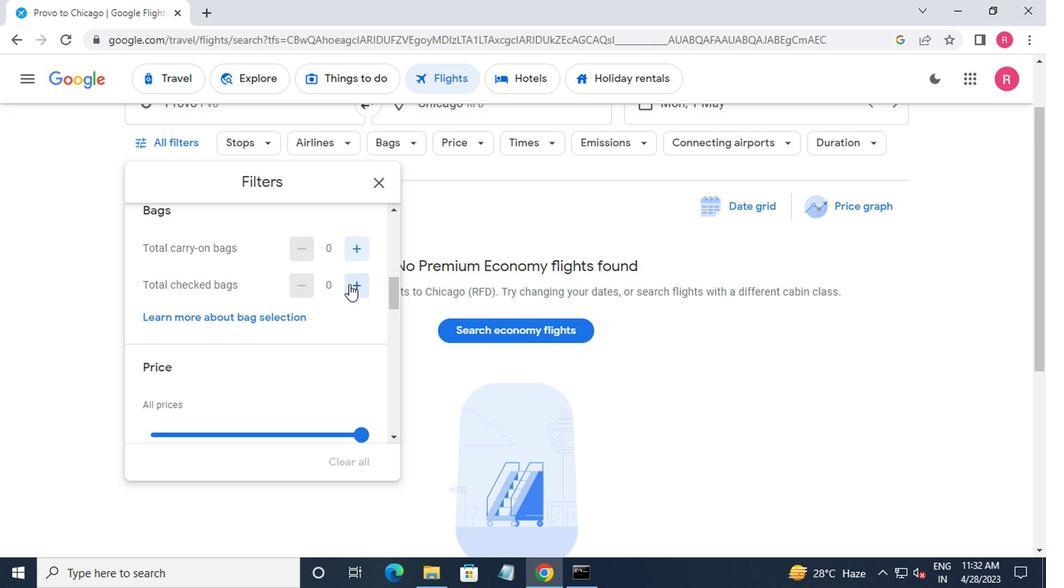 
Action: Mouse pressed left at (346, 285)
Screenshot: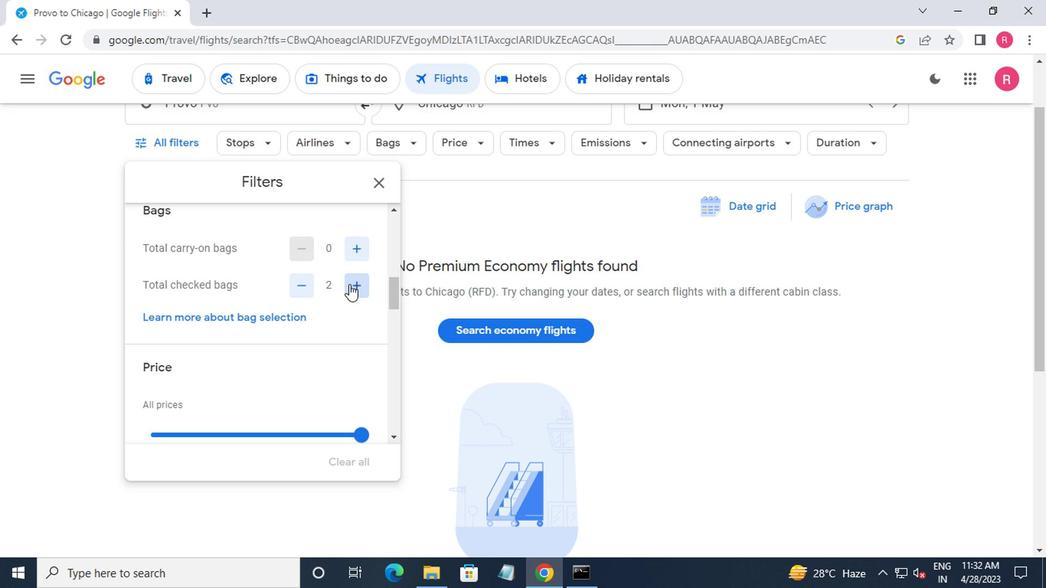 
Action: Mouse moved to (344, 286)
Screenshot: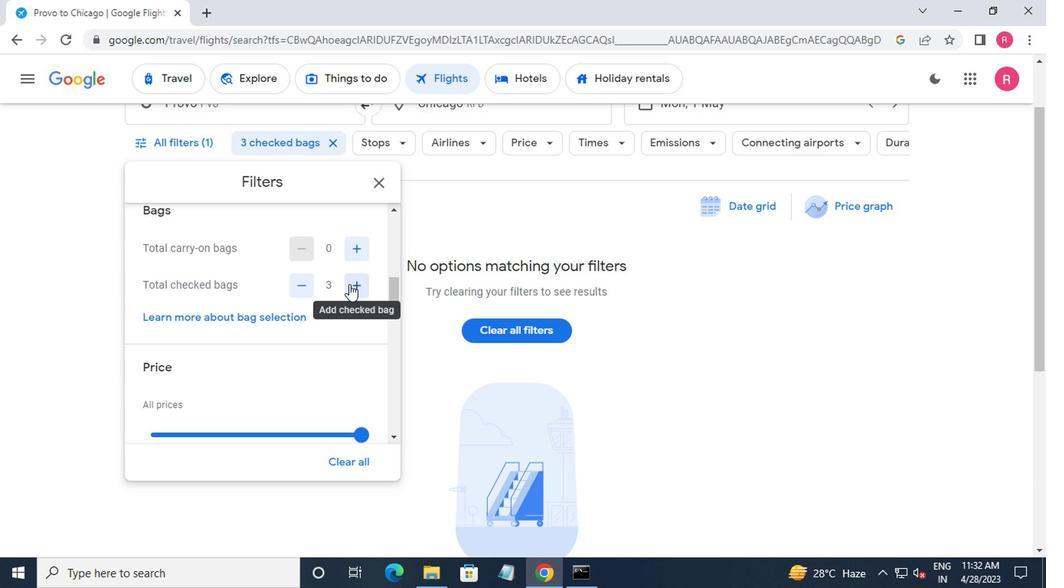 
Action: Mouse scrolled (344, 285) with delta (0, 0)
Screenshot: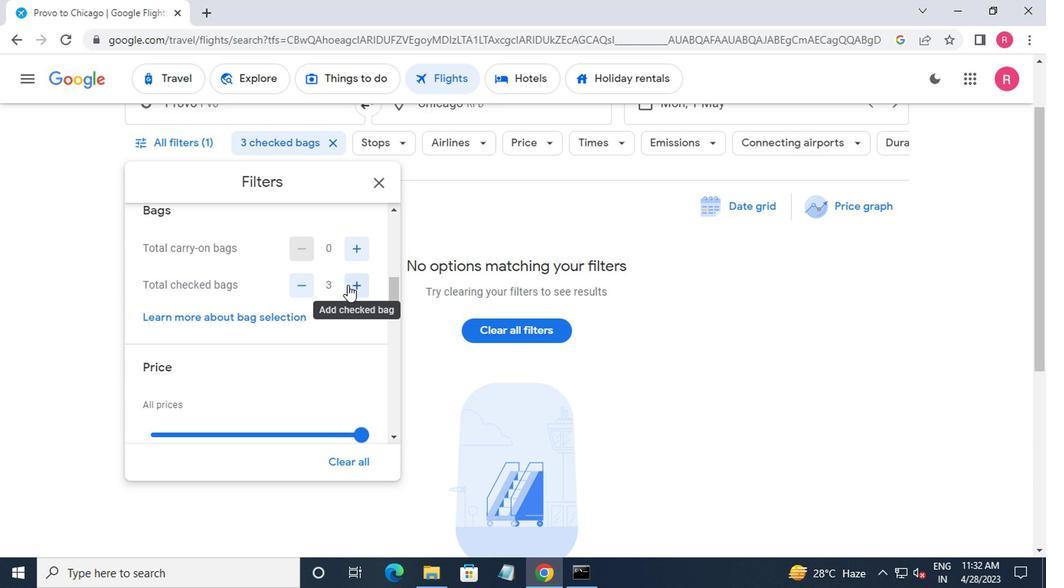 
Action: Mouse moved to (360, 358)
Screenshot: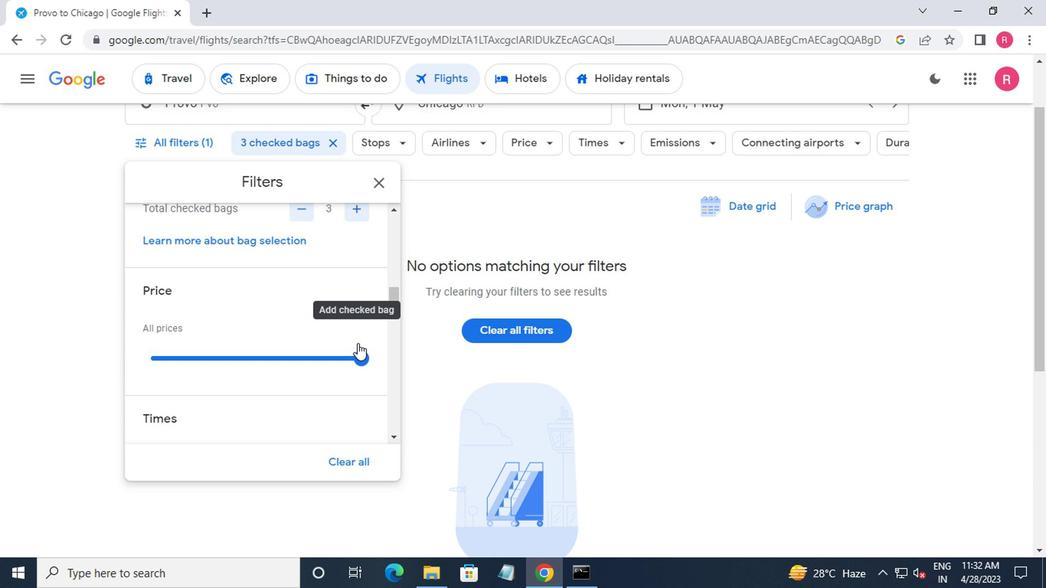 
Action: Mouse pressed left at (360, 358)
Screenshot: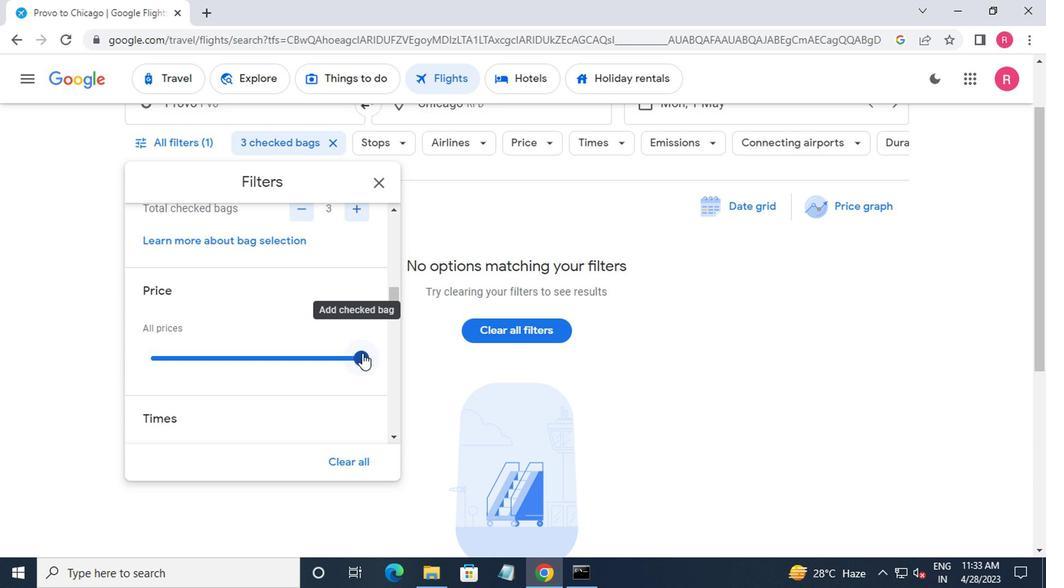 
Action: Mouse scrolled (360, 357) with delta (0, -1)
Screenshot: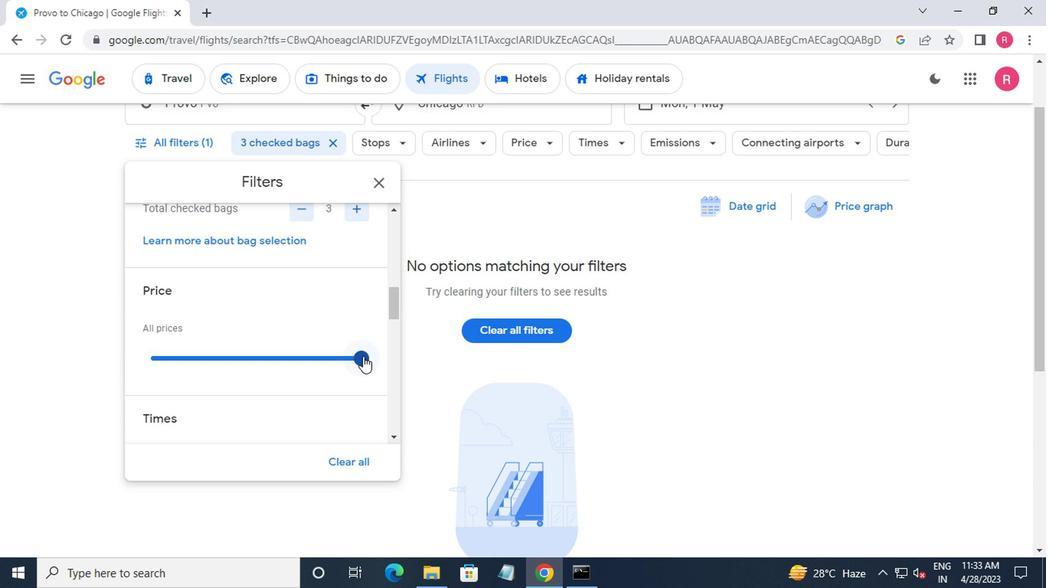 
Action: Mouse scrolled (360, 357) with delta (0, -1)
Screenshot: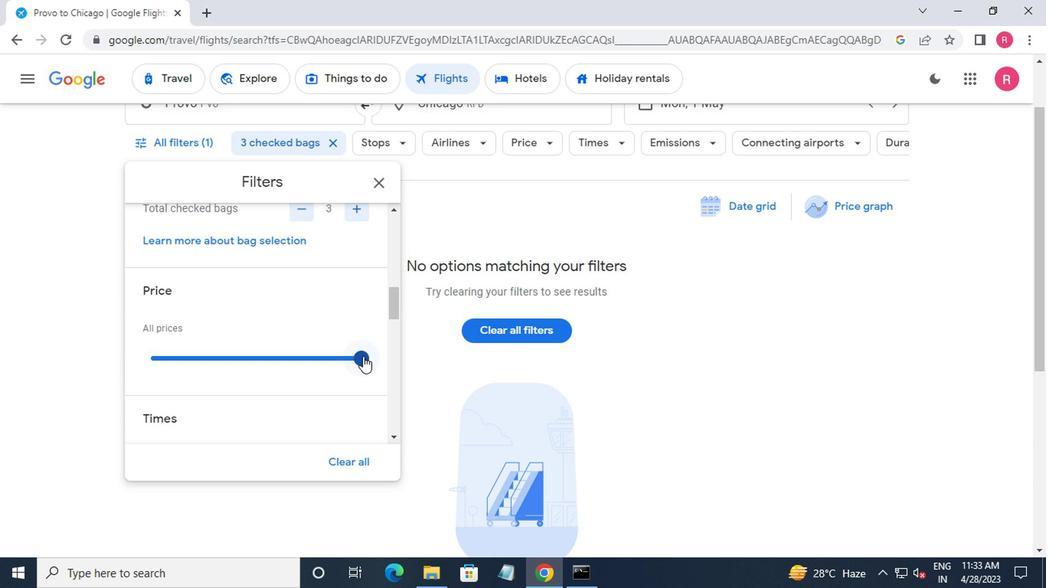 
Action: Mouse moved to (142, 378)
Screenshot: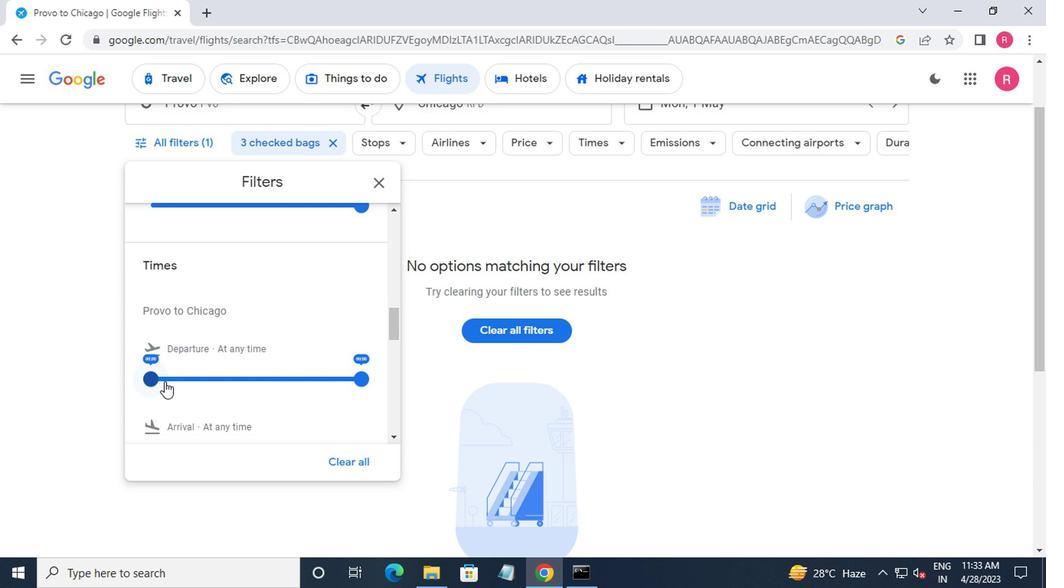 
Action: Mouse pressed left at (142, 378)
Screenshot: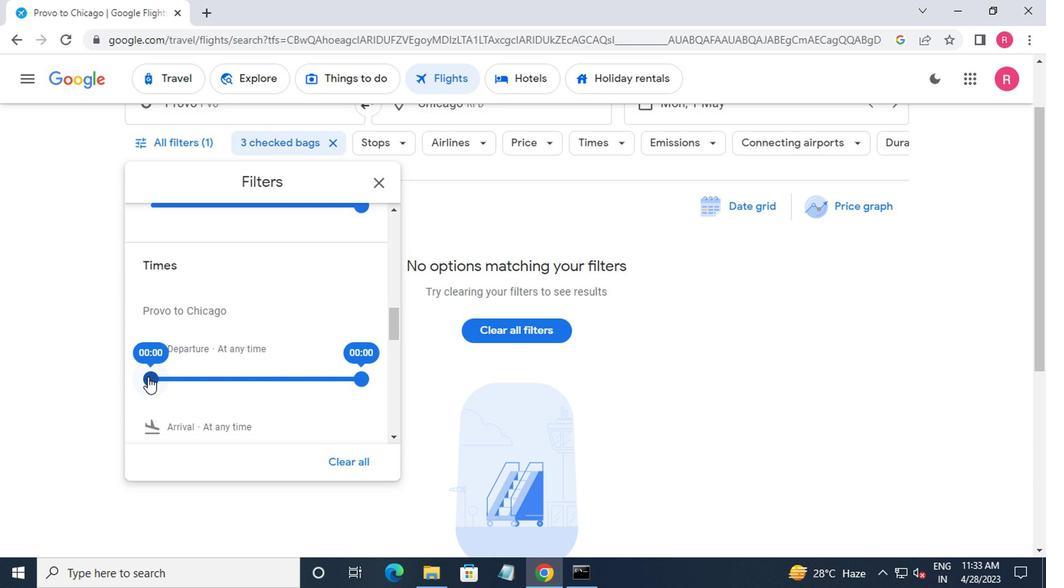 
Action: Mouse moved to (353, 384)
Screenshot: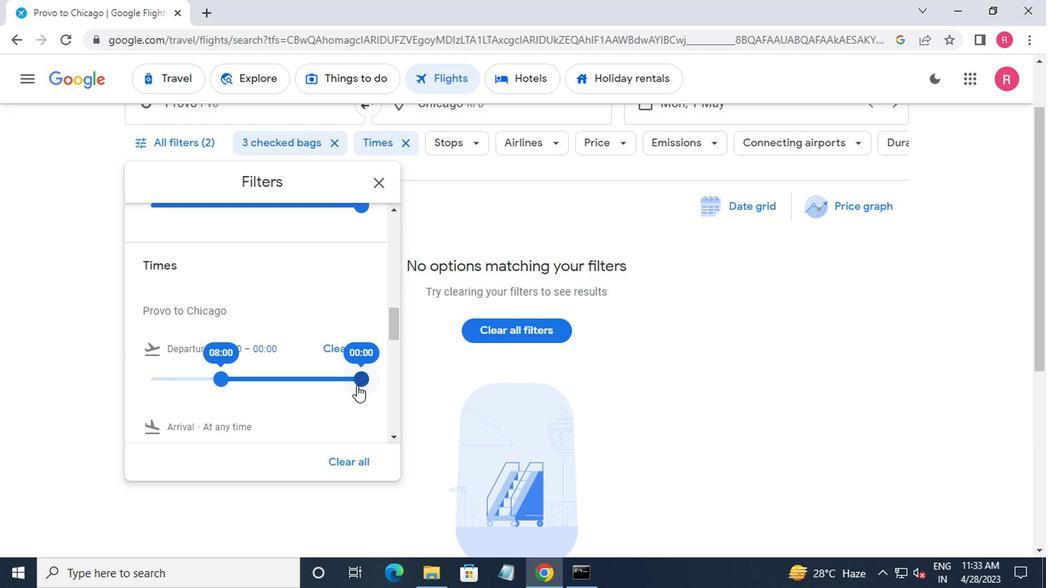 
Action: Mouse pressed left at (353, 384)
Screenshot: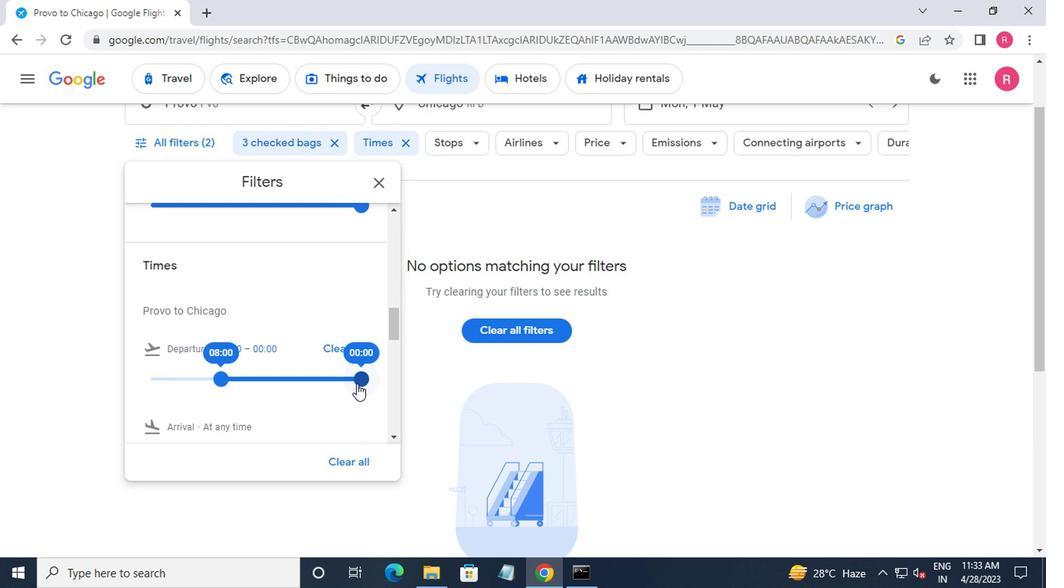 
Action: Mouse moved to (376, 193)
Screenshot: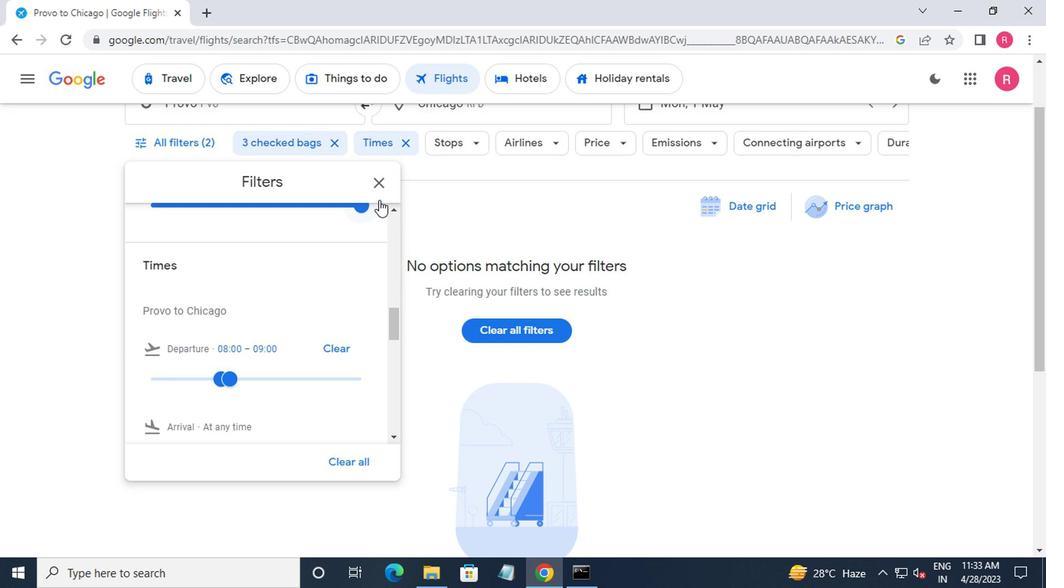 
Action: Mouse pressed left at (376, 193)
Screenshot: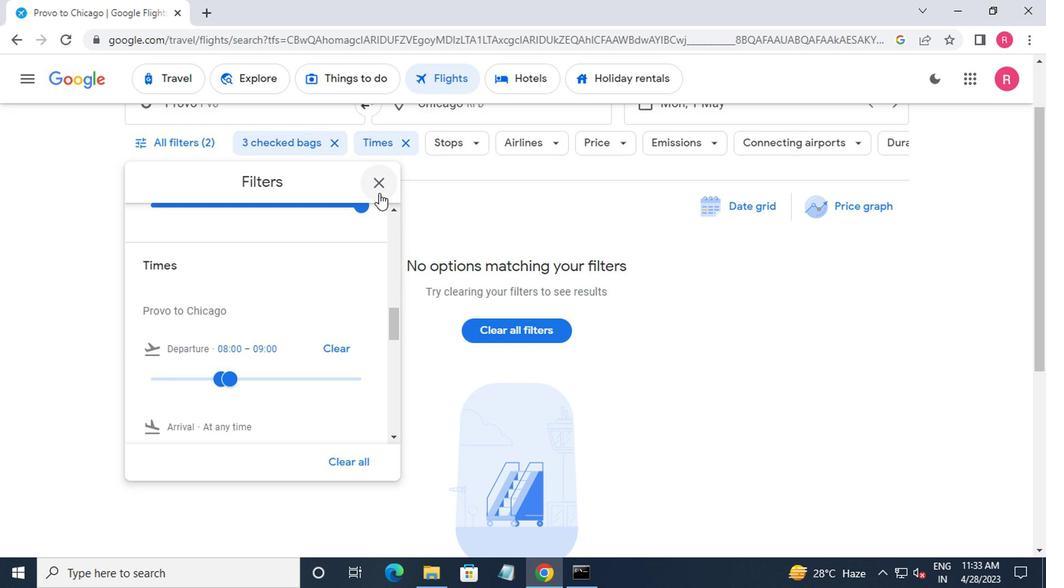 
Action: Mouse moved to (377, 193)
Screenshot: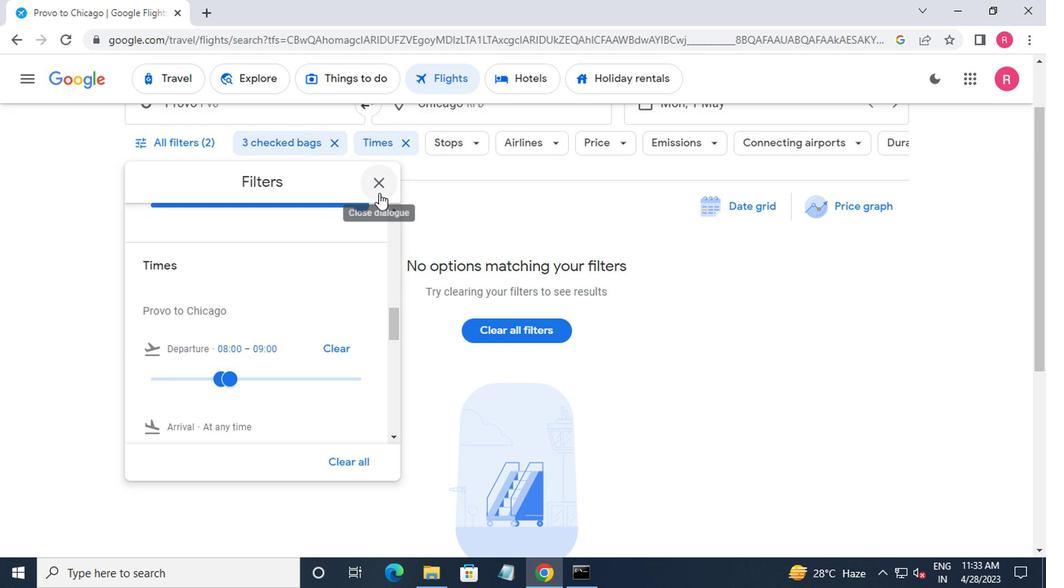 
